 Task: Create a sub task Design and Implement Solution for the task  Create a new online platform for online personal styling services in the project BitSoft , assign it to team member softage.4@softage.net and update the status of the sub task to  Completed , set the priority of the sub task to High
Action: Mouse moved to (473, 311)
Screenshot: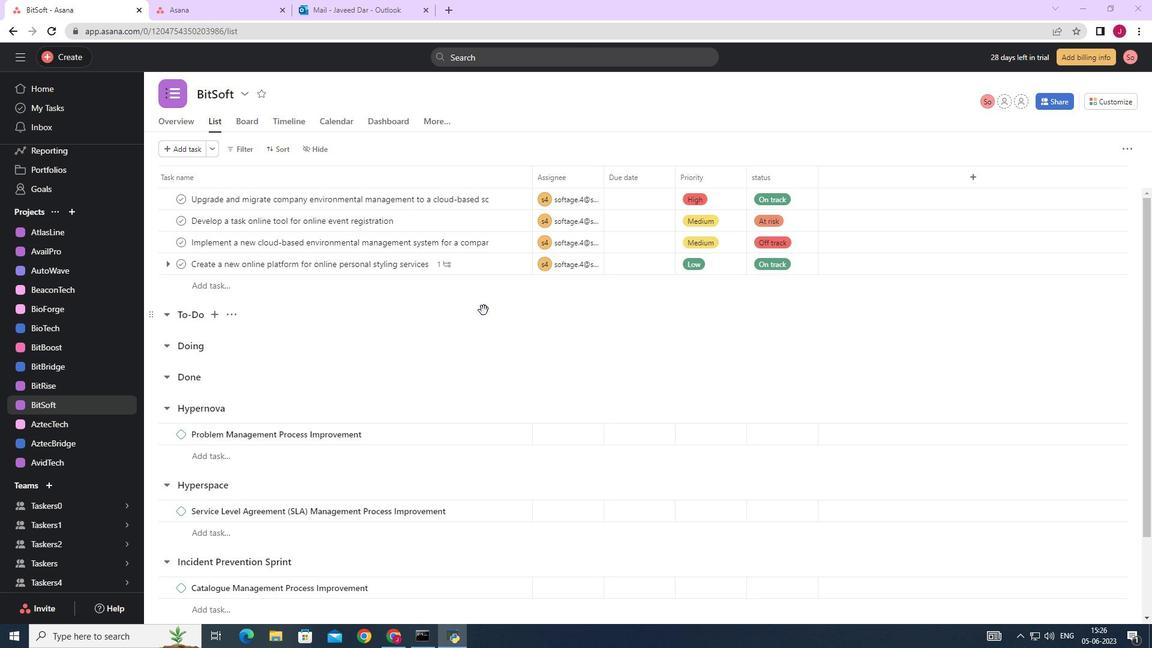 
Action: Mouse scrolled (473, 310) with delta (0, 0)
Screenshot: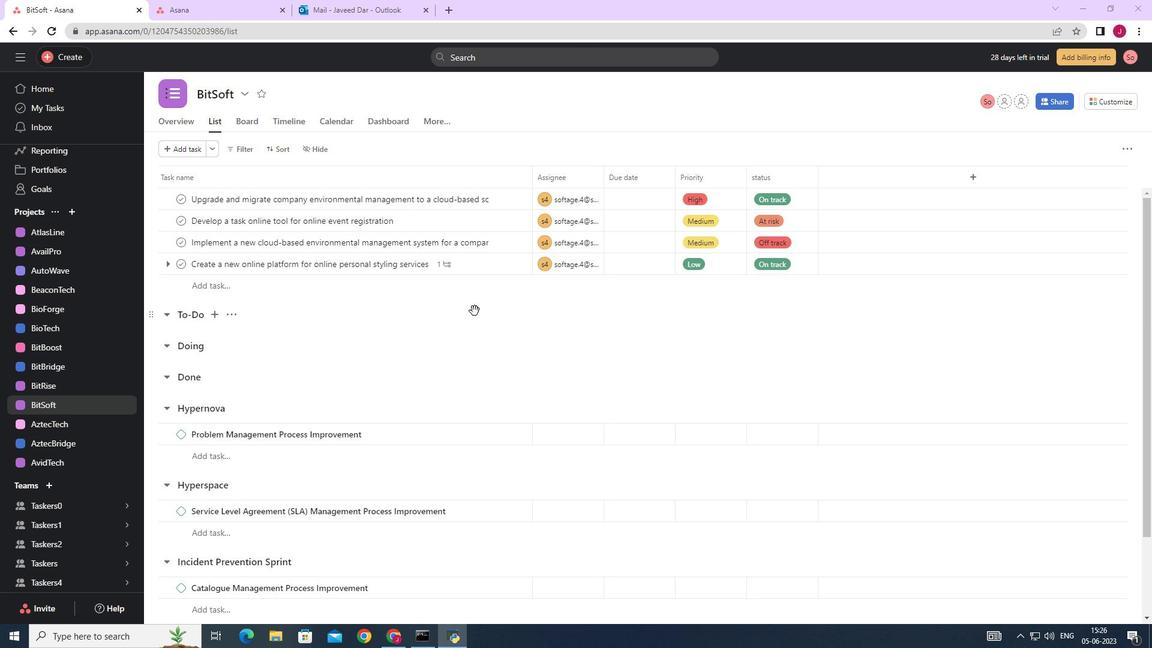 
Action: Mouse scrolled (473, 310) with delta (0, 0)
Screenshot: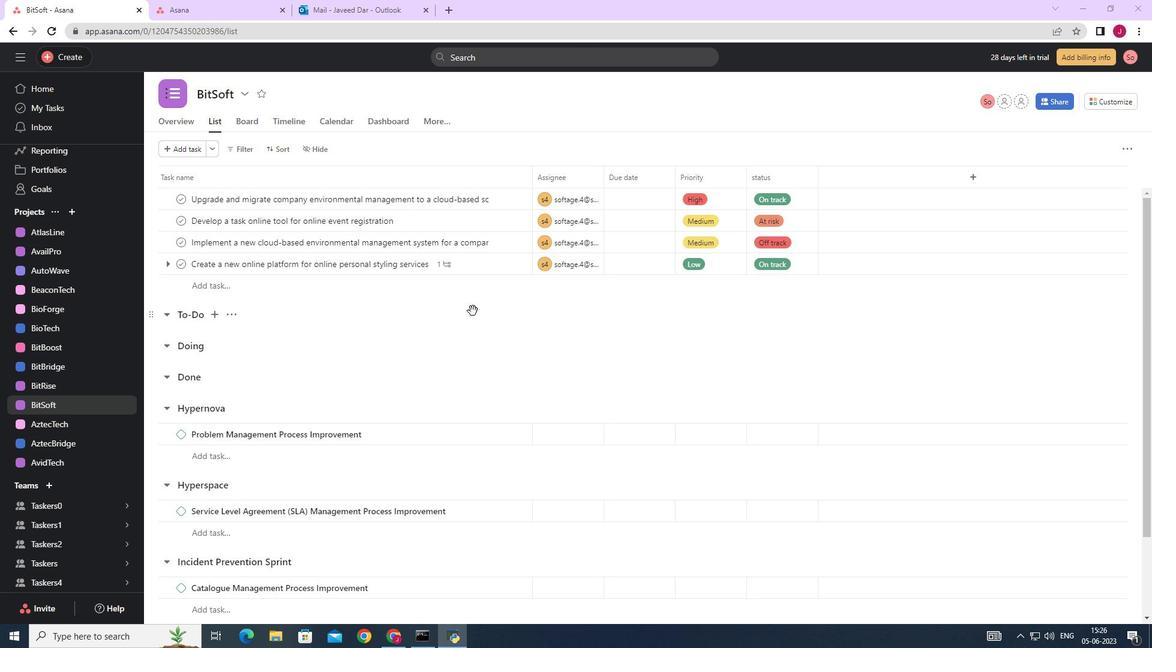 
Action: Mouse moved to (473, 312)
Screenshot: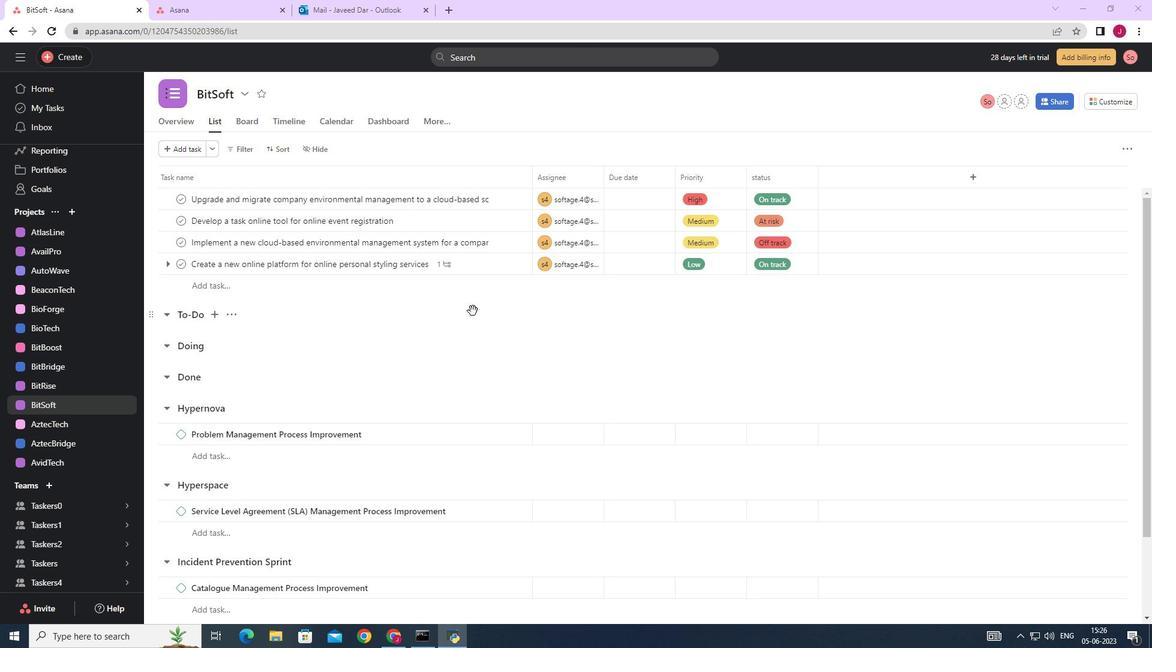 
Action: Mouse scrolled (473, 311) with delta (0, 0)
Screenshot: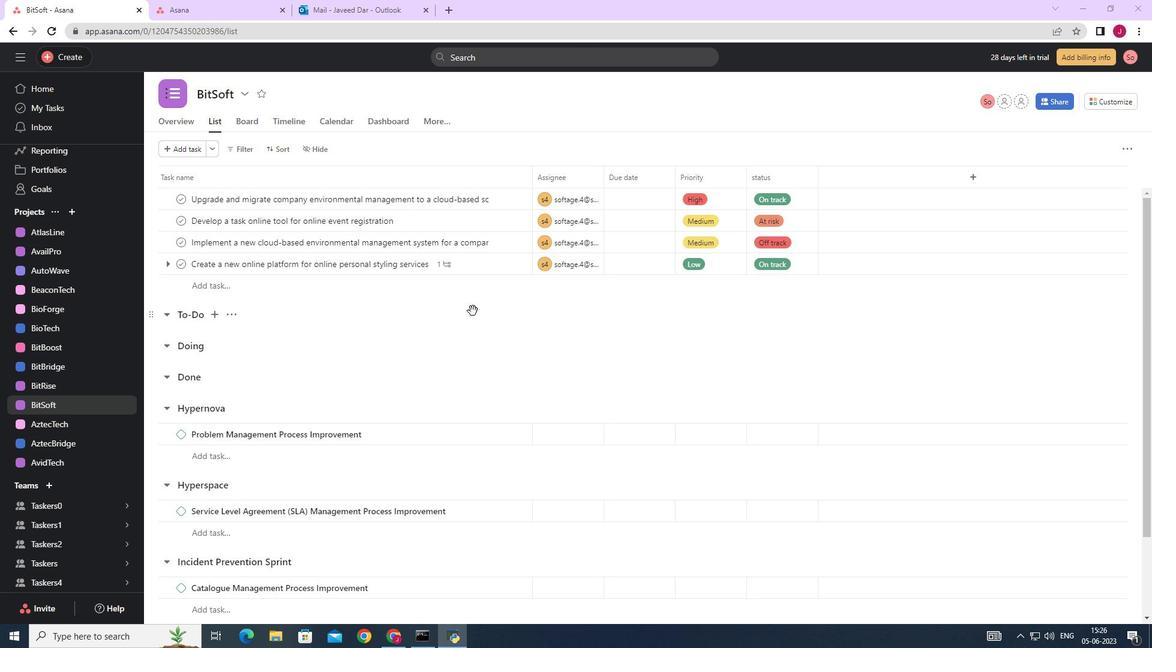 
Action: Mouse scrolled (473, 312) with delta (0, 0)
Screenshot: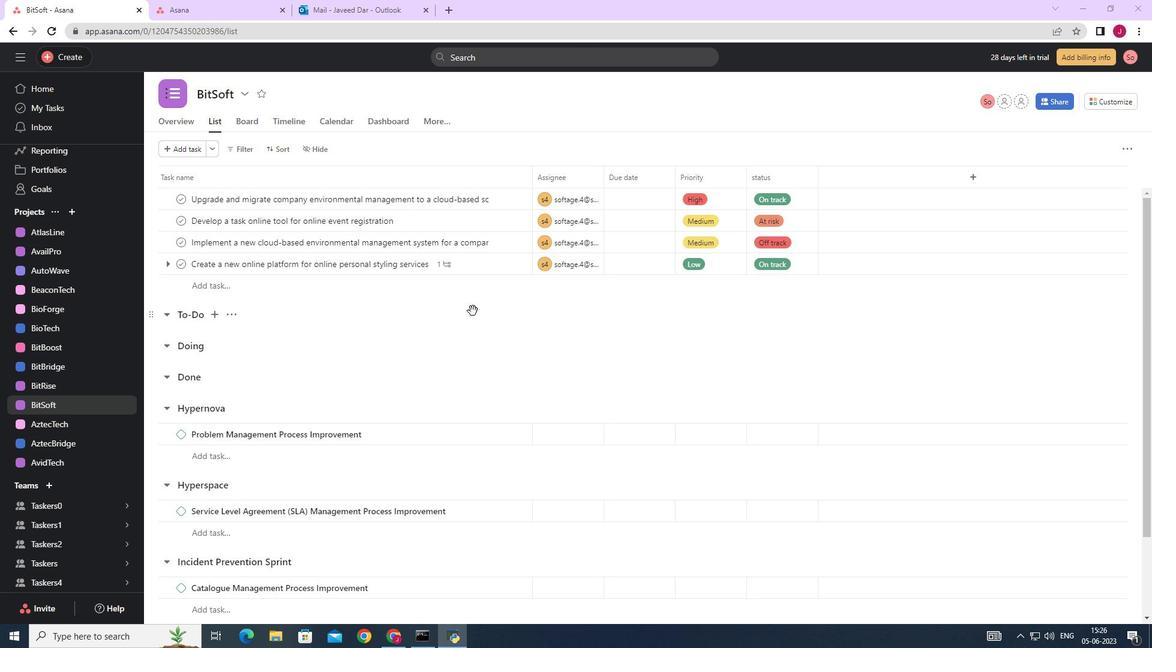 
Action: Mouse scrolled (473, 312) with delta (0, 0)
Screenshot: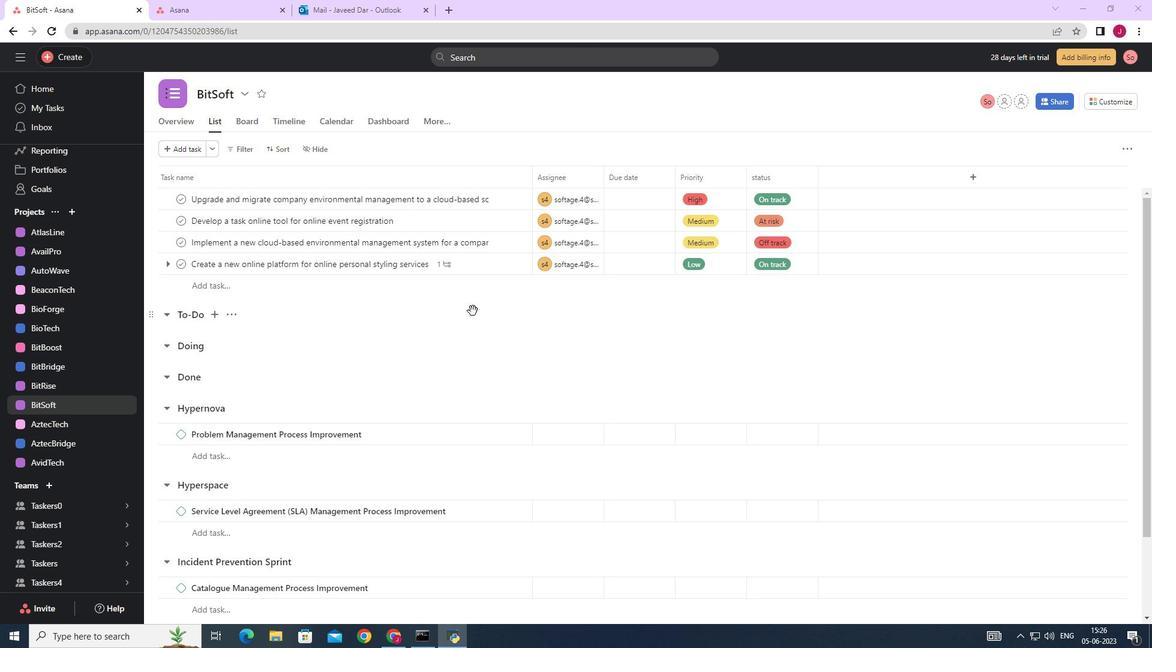 
Action: Mouse moved to (473, 312)
Screenshot: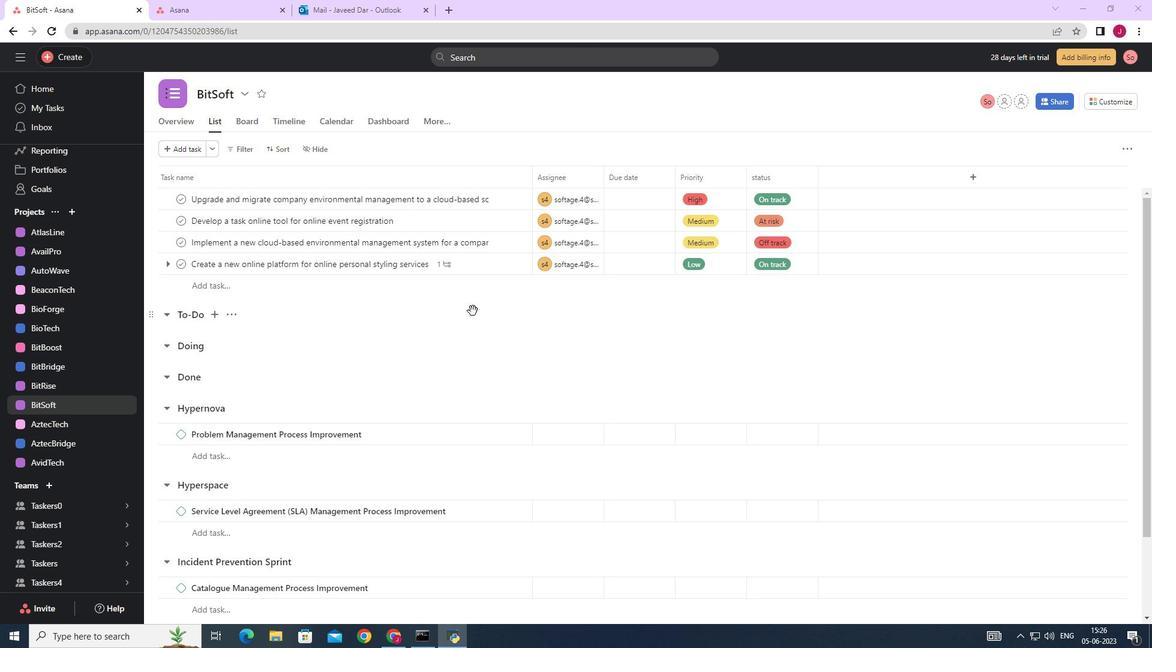 
Action: Mouse scrolled (473, 312) with delta (0, 0)
Screenshot: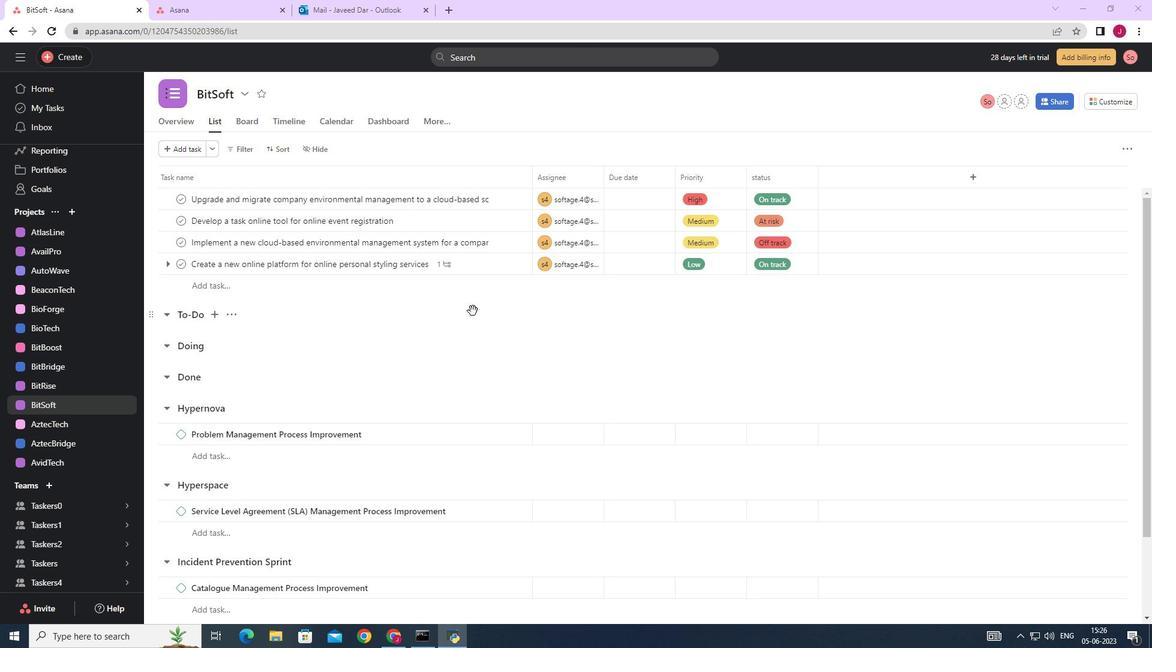 
Action: Mouse moved to (474, 313)
Screenshot: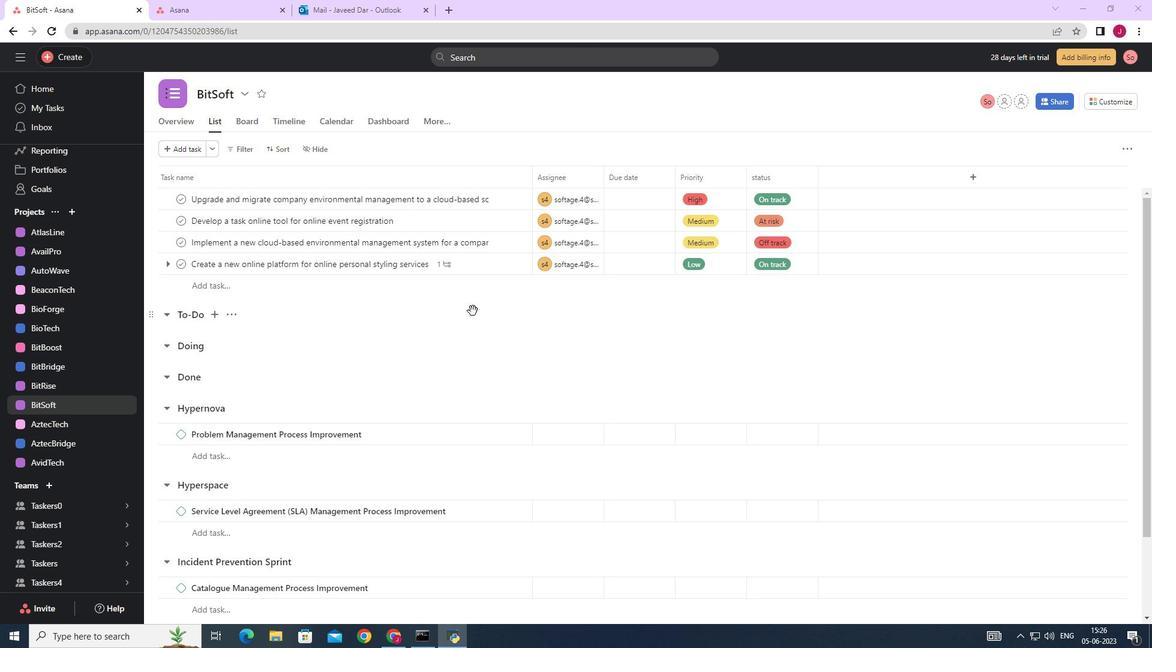 
Action: Mouse scrolled (474, 312) with delta (0, 0)
Screenshot: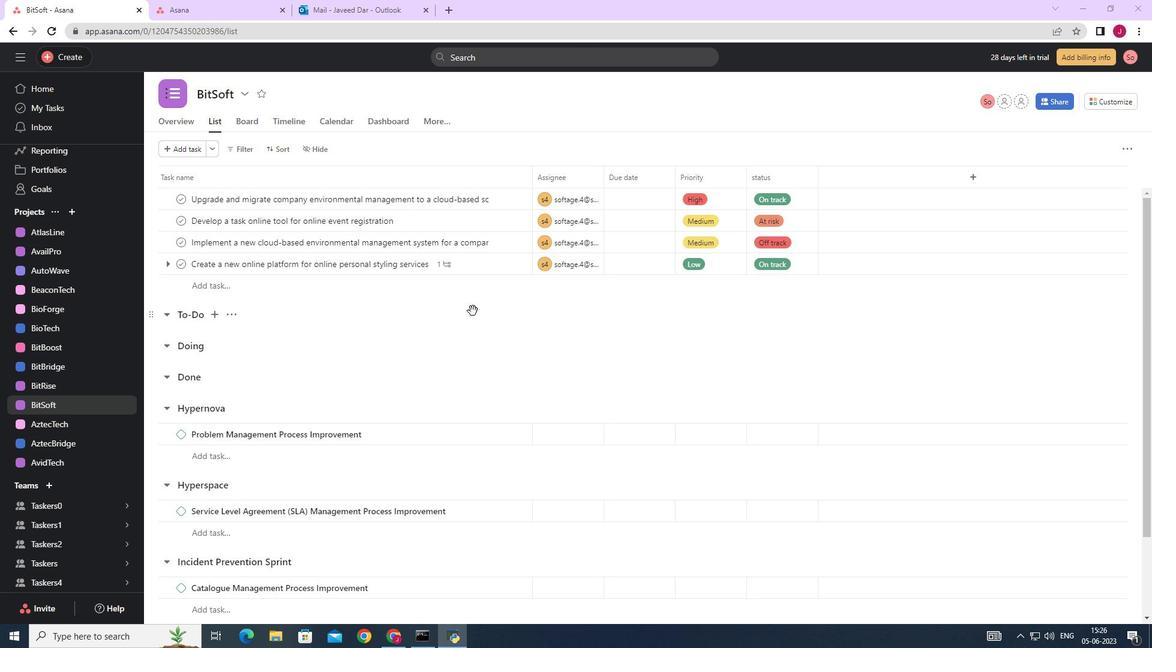 
Action: Mouse moved to (435, 353)
Screenshot: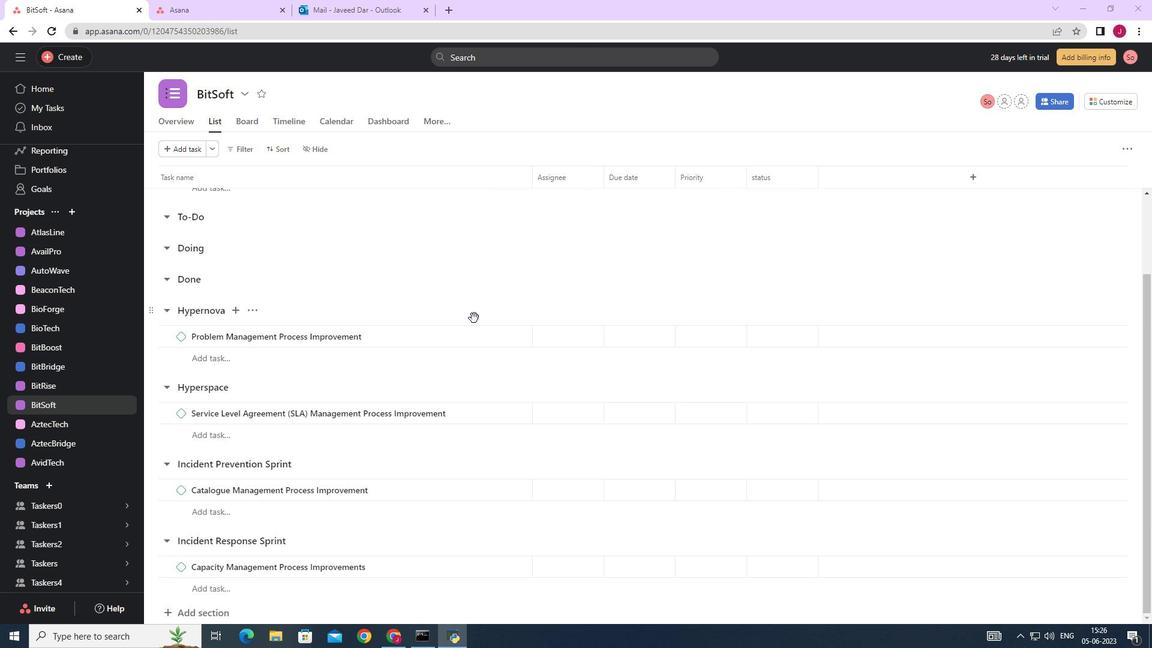 
Action: Mouse scrolled (435, 351) with delta (0, 0)
Screenshot: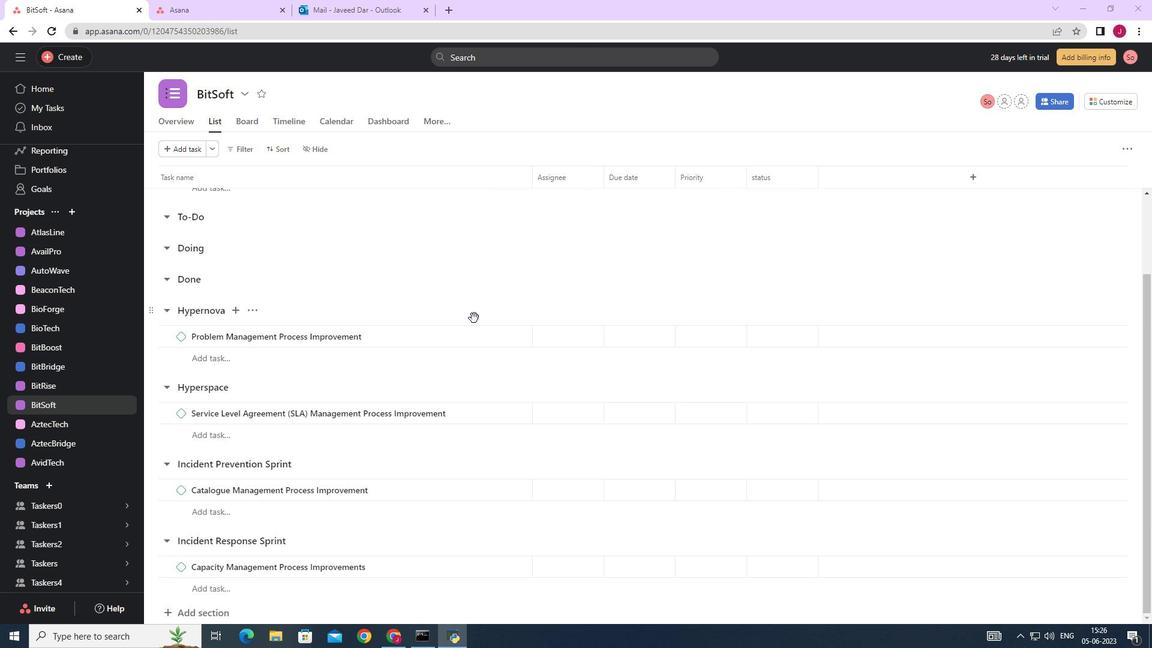 
Action: Mouse moved to (435, 353)
Screenshot: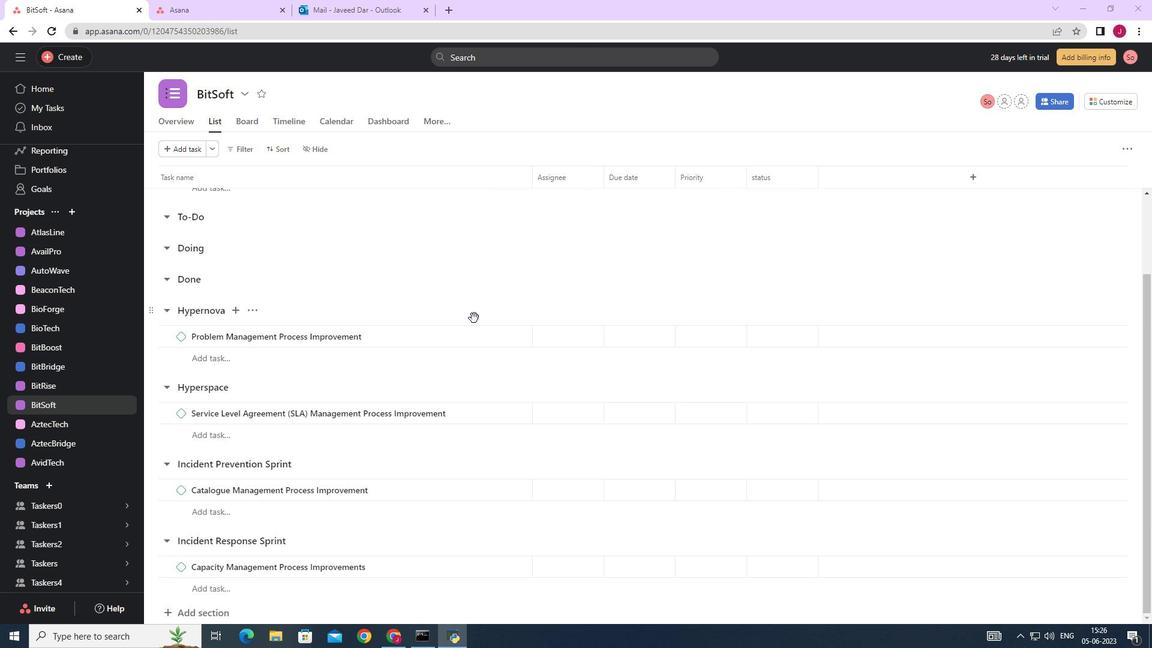 
Action: Mouse scrolled (435, 352) with delta (0, 0)
Screenshot: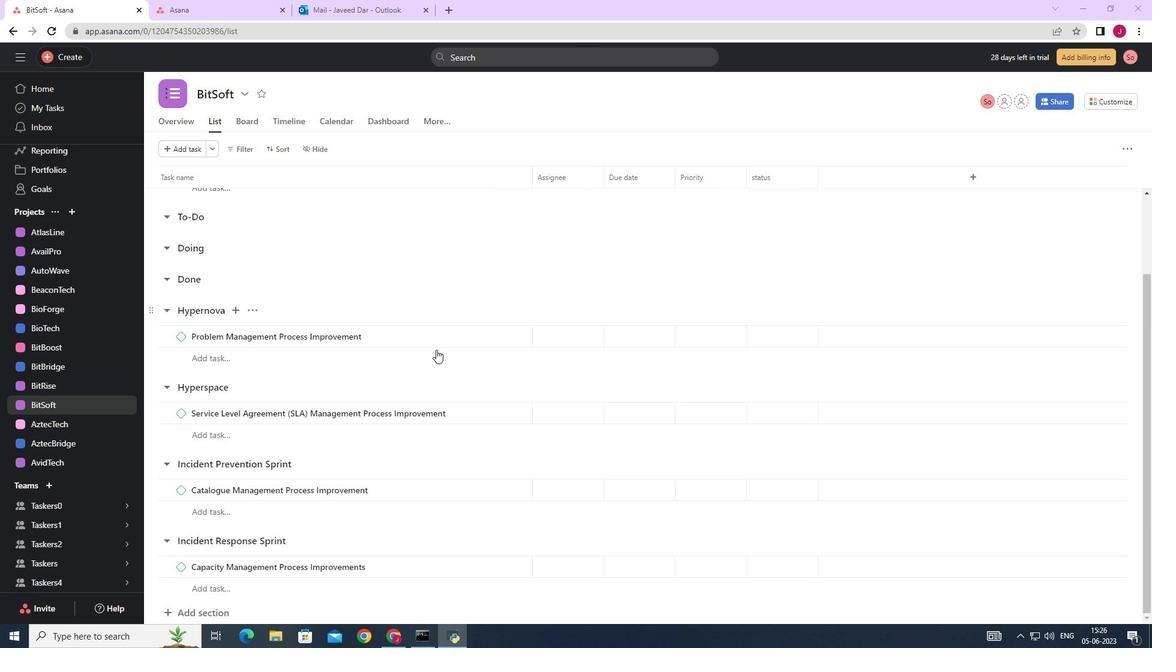 
Action: Mouse scrolled (435, 352) with delta (0, 0)
Screenshot: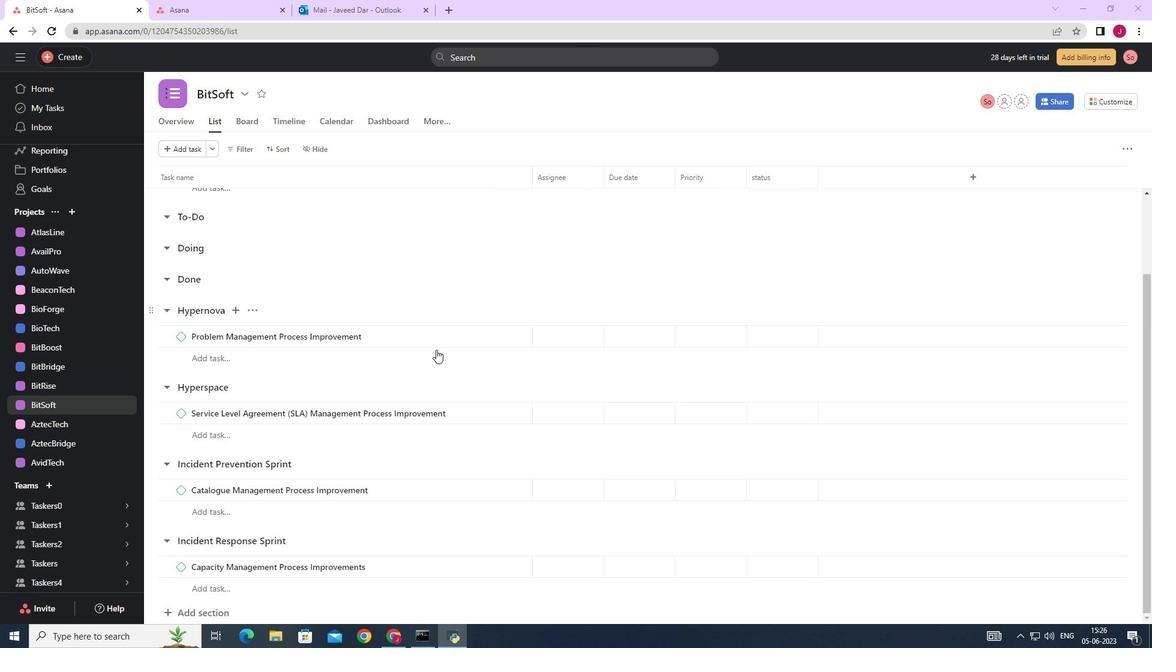 
Action: Mouse scrolled (435, 352) with delta (0, 0)
Screenshot: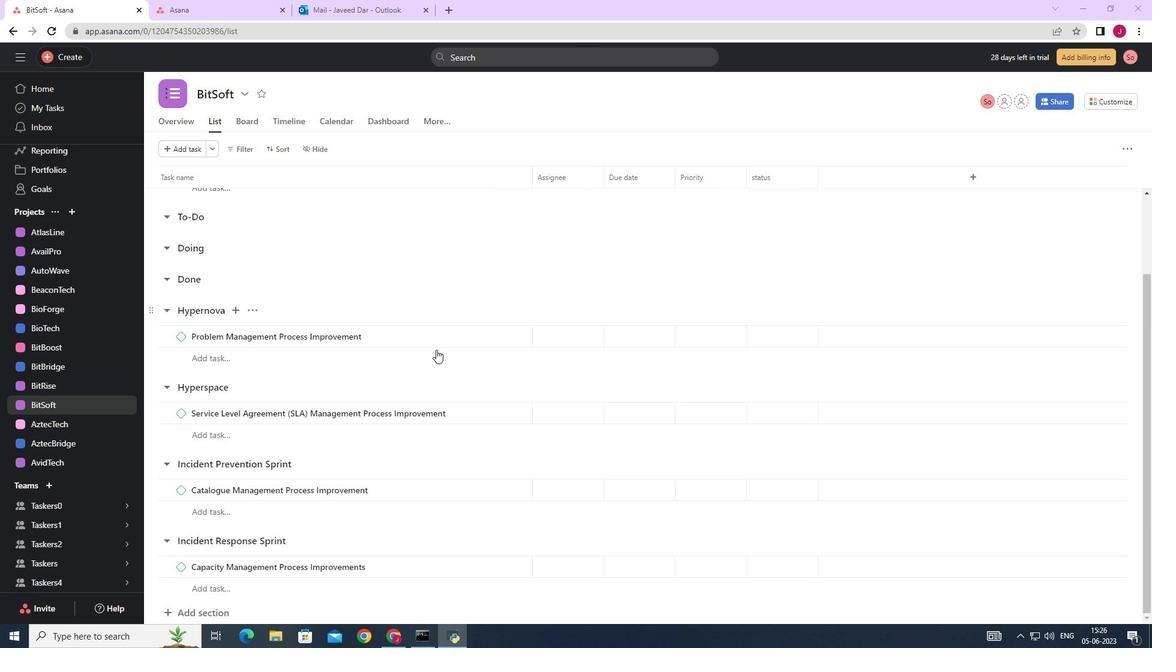 
Action: Mouse scrolled (435, 352) with delta (0, 0)
Screenshot: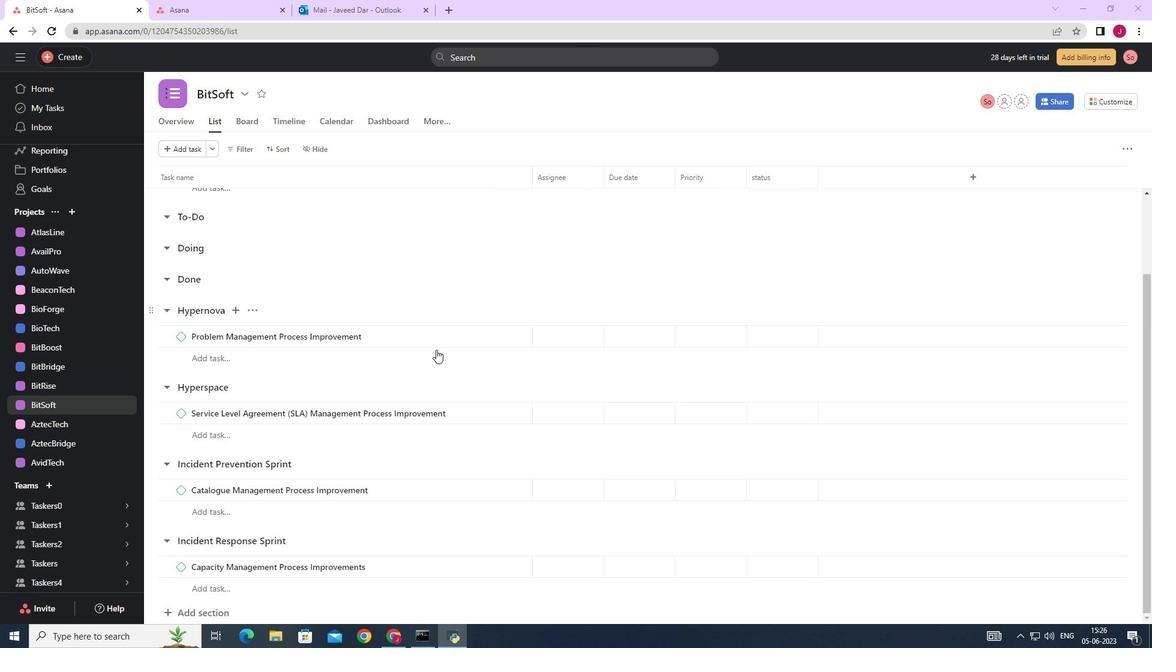 
Action: Mouse moved to (374, 384)
Screenshot: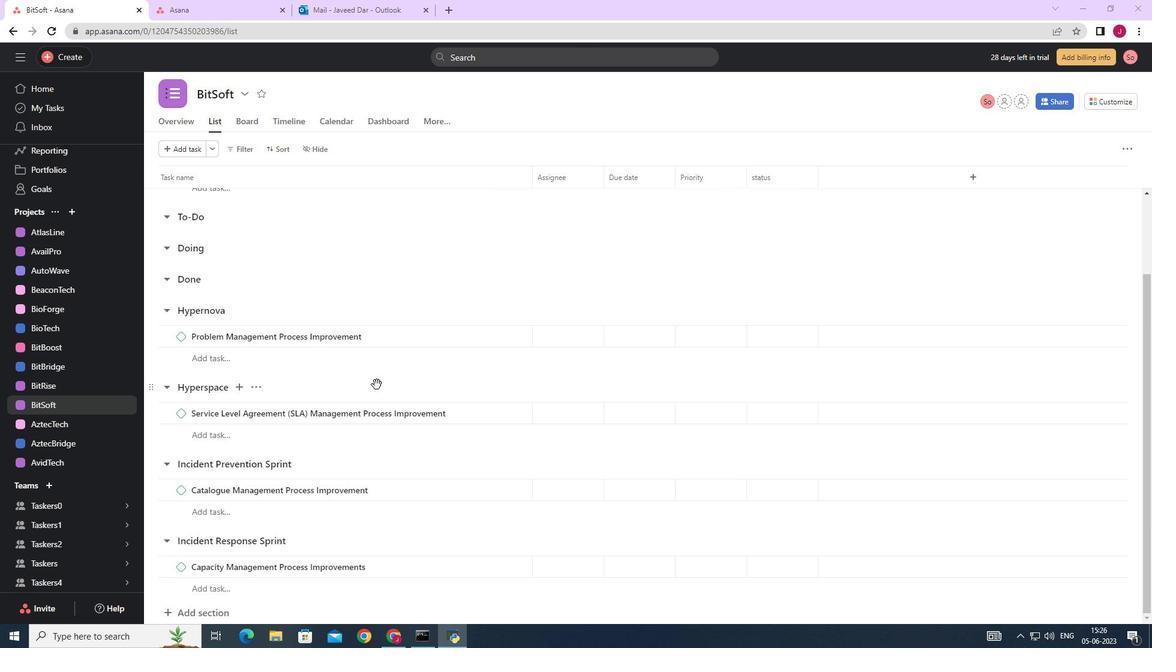 
Action: Mouse scrolled (374, 385) with delta (0, 0)
Screenshot: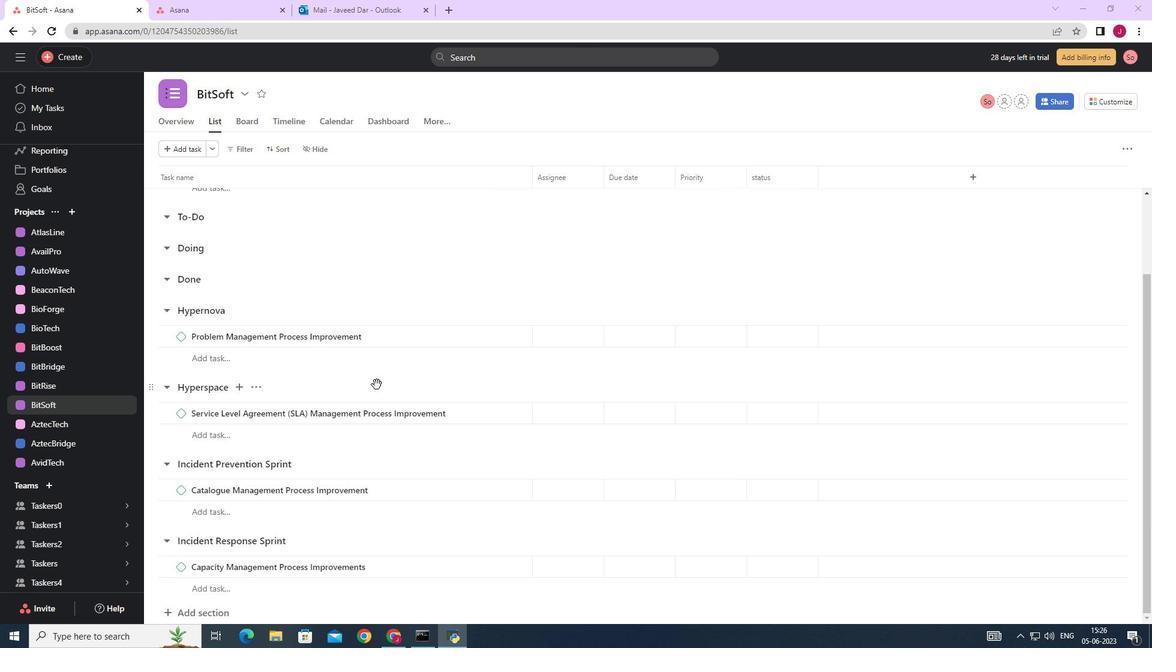 
Action: Mouse moved to (373, 384)
Screenshot: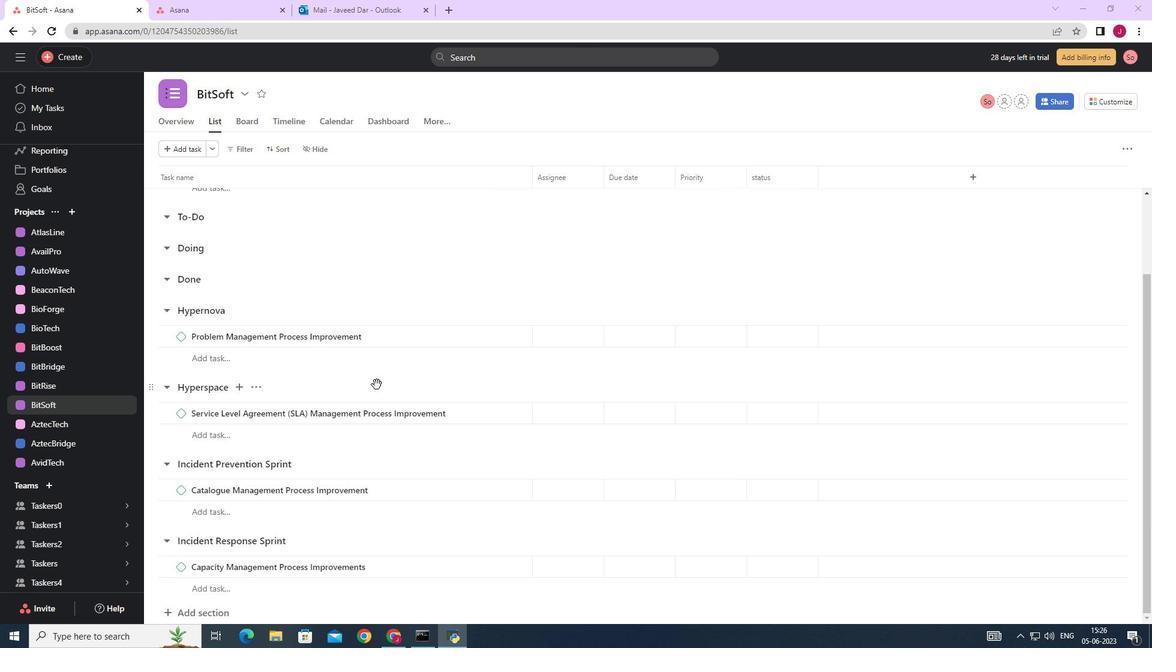 
Action: Mouse scrolled (373, 385) with delta (0, 0)
Screenshot: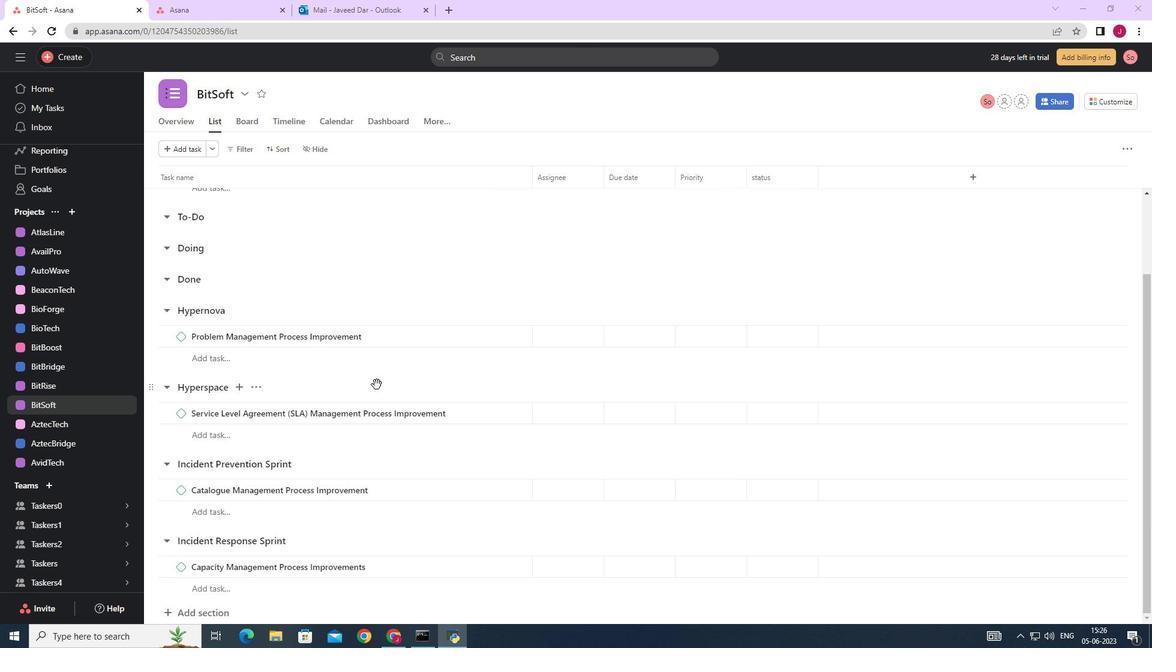 
Action: Mouse moved to (371, 385)
Screenshot: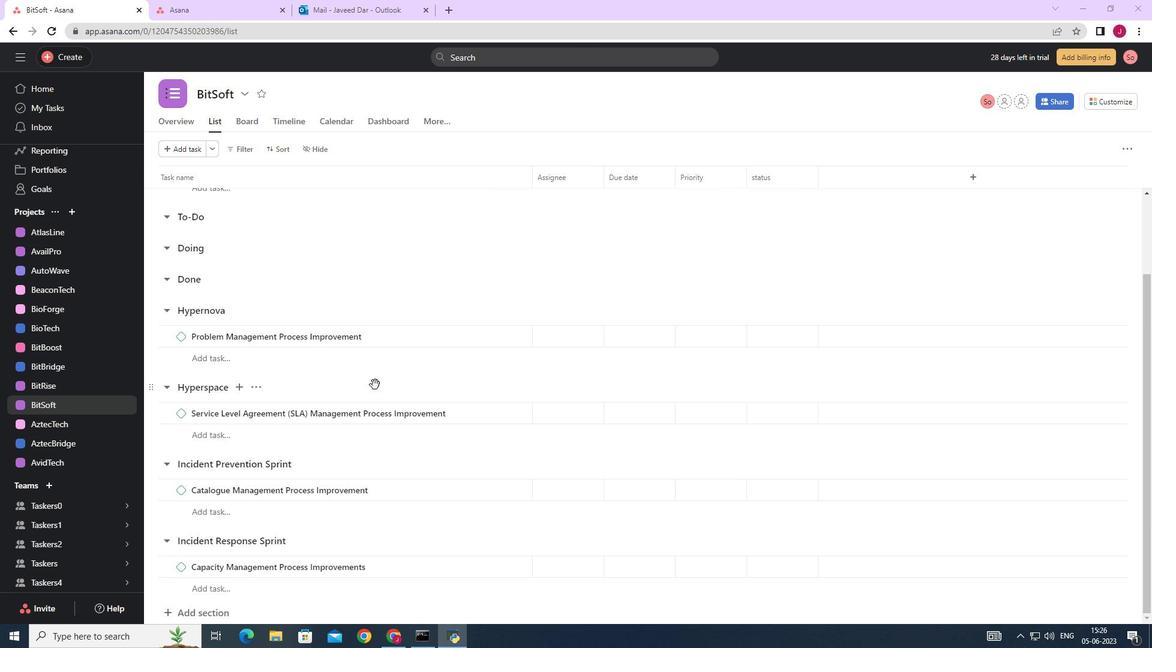 
Action: Mouse scrolled (372, 386) with delta (0, 0)
Screenshot: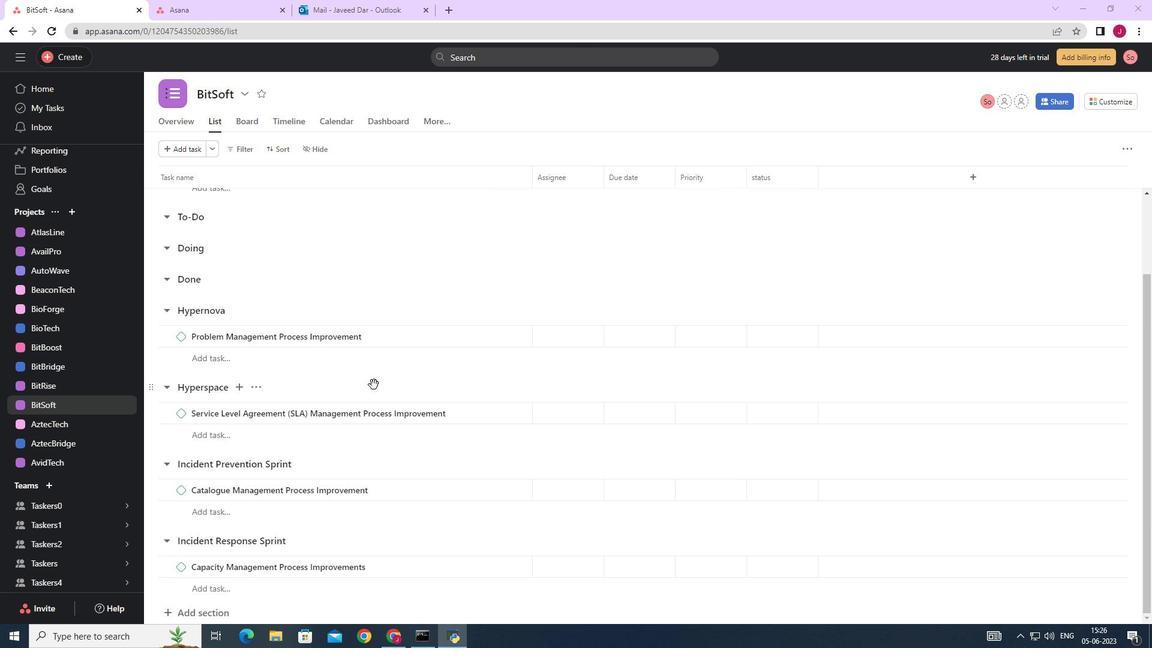 
Action: Mouse moved to (480, 265)
Screenshot: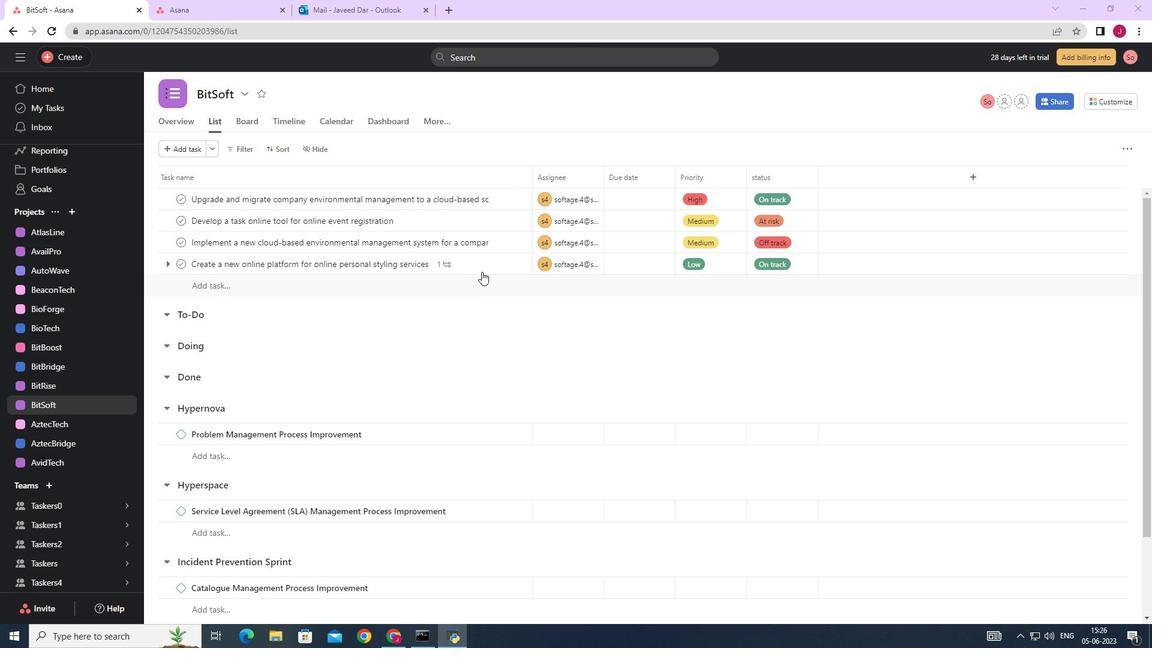 
Action: Mouse pressed left at (480, 265)
Screenshot: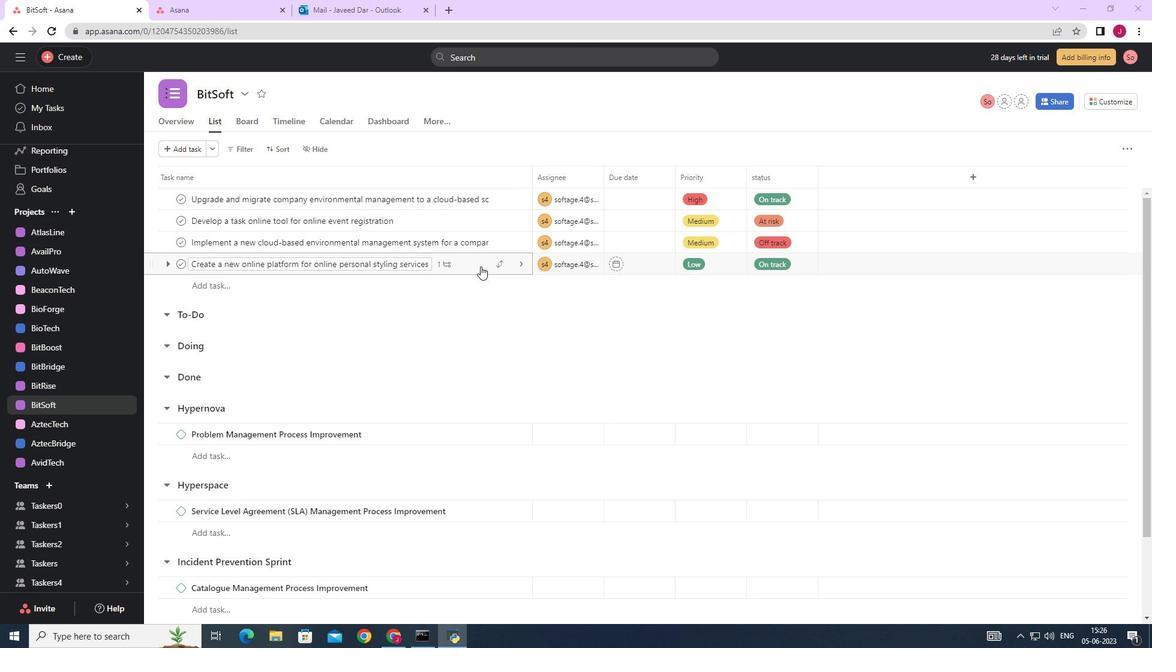 
Action: Mouse moved to (935, 375)
Screenshot: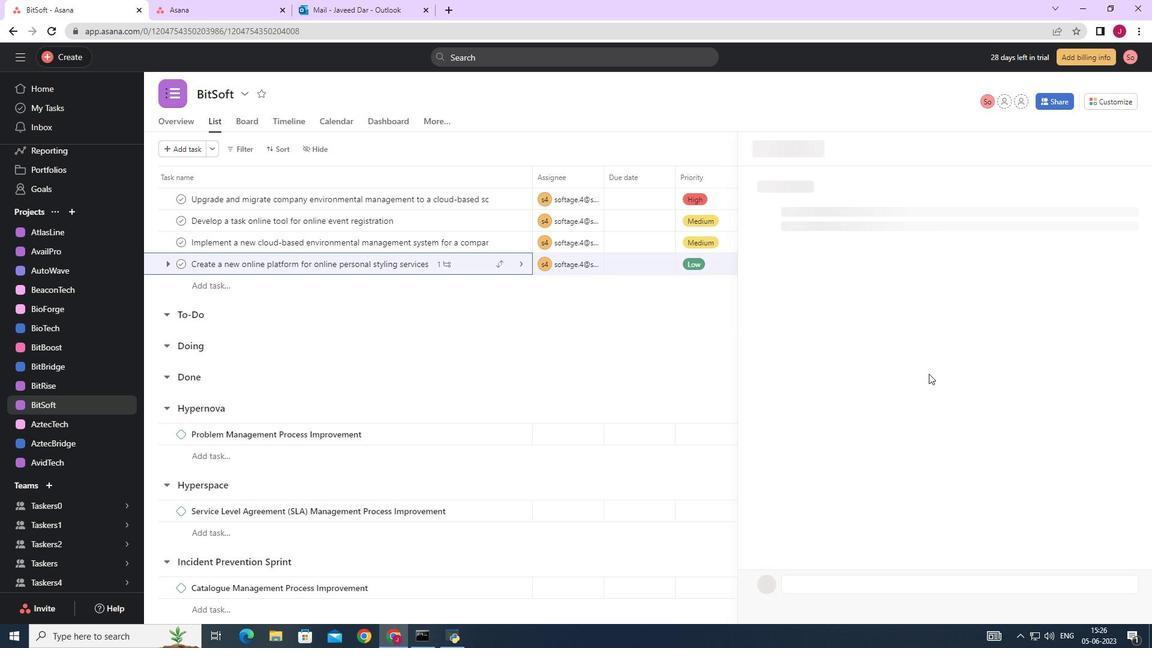 
Action: Mouse scrolled (935, 375) with delta (0, 0)
Screenshot: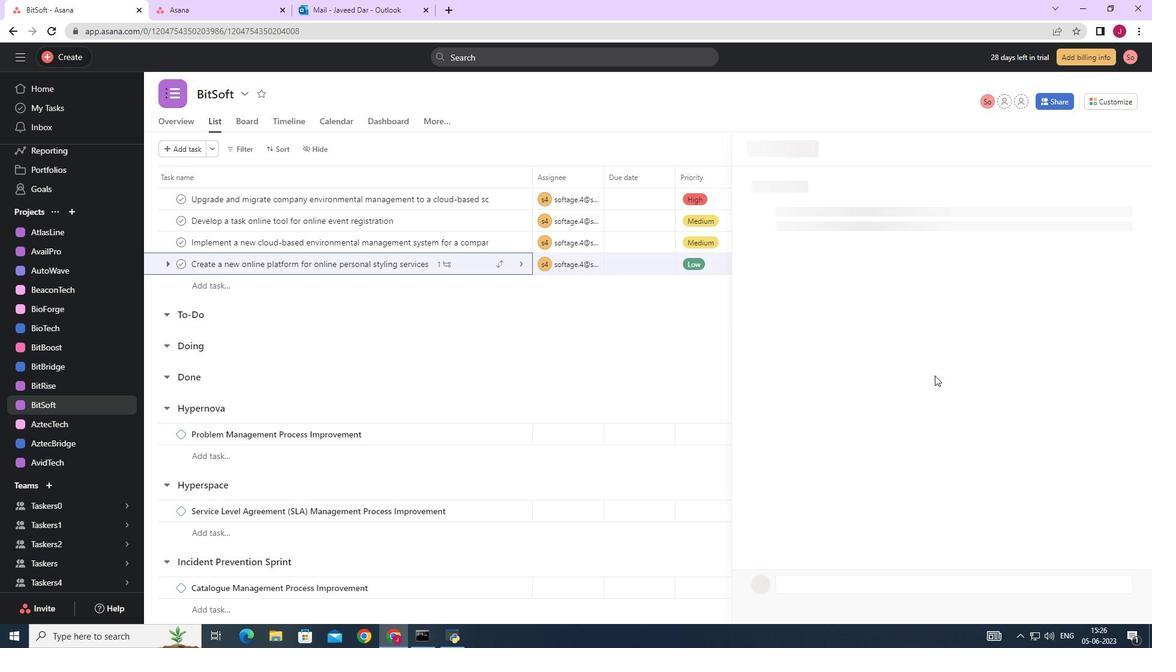 
Action: Mouse scrolled (935, 375) with delta (0, 0)
Screenshot: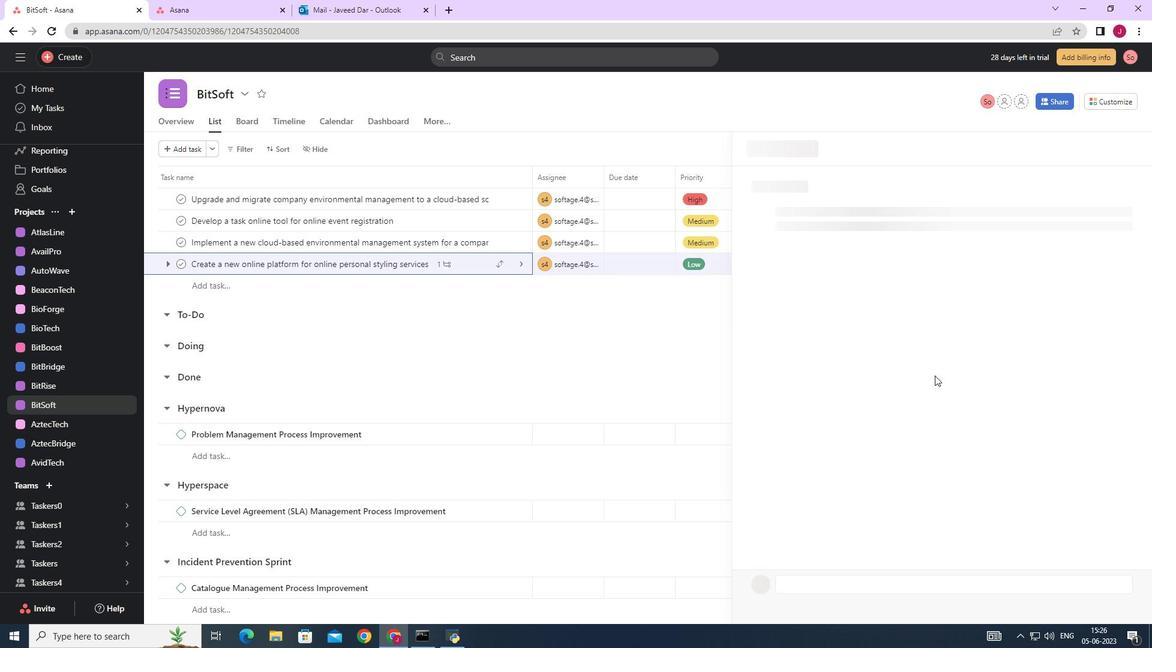 
Action: Mouse scrolled (935, 375) with delta (0, 0)
Screenshot: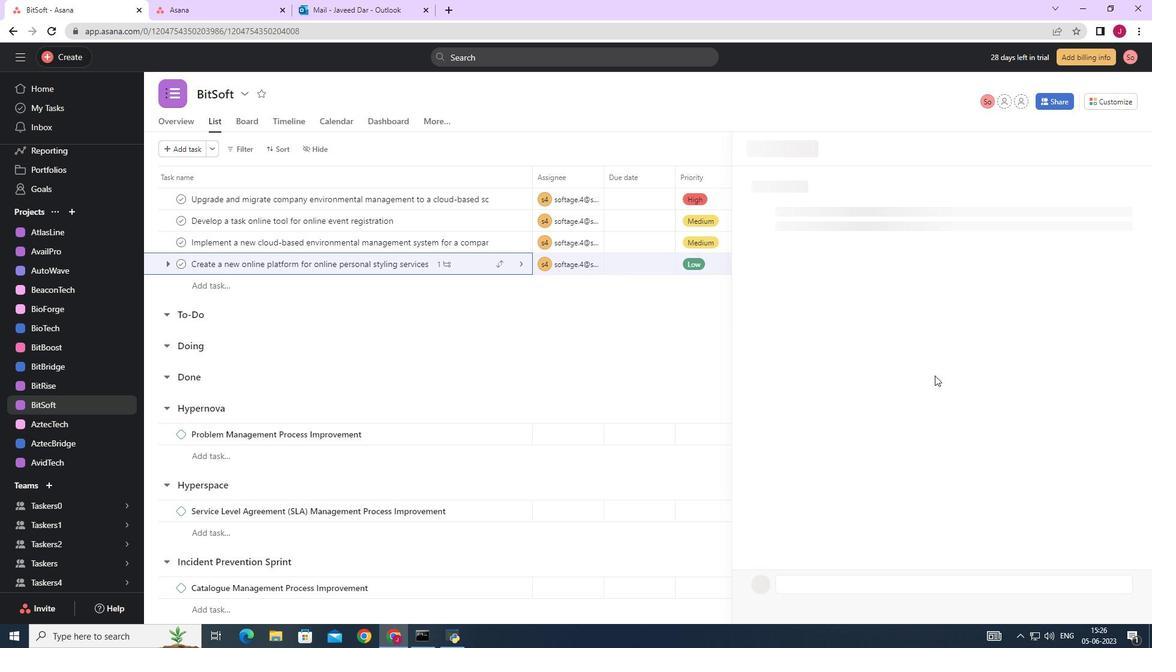 
Action: Mouse scrolled (935, 375) with delta (0, 0)
Screenshot: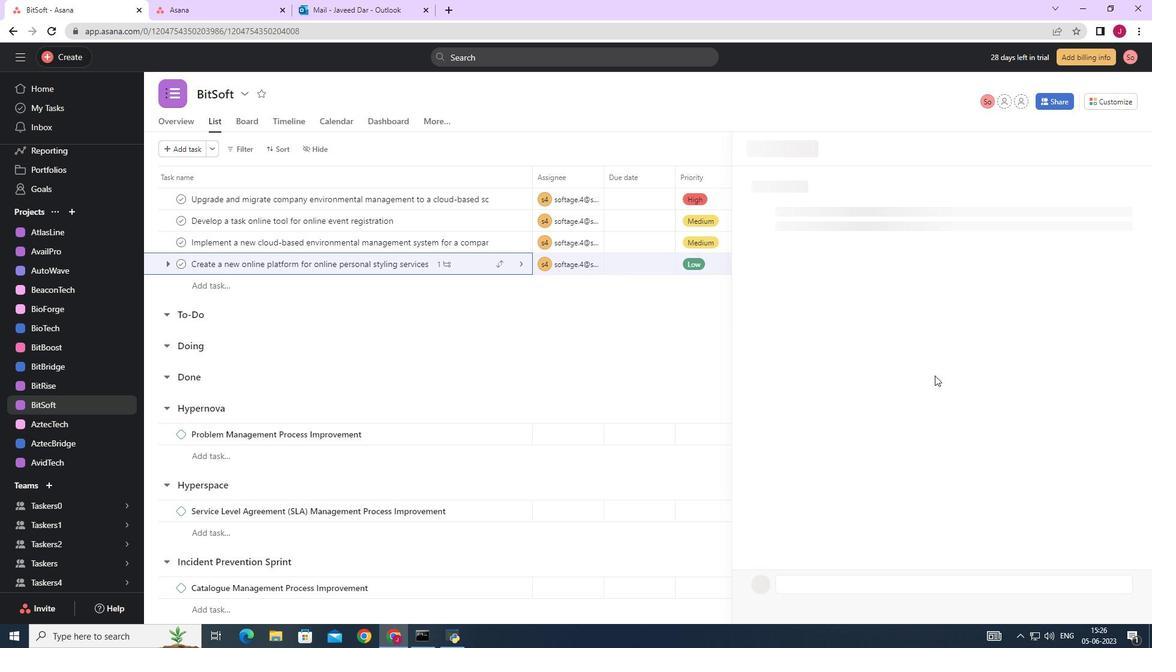 
Action: Mouse scrolled (935, 375) with delta (0, 0)
Screenshot: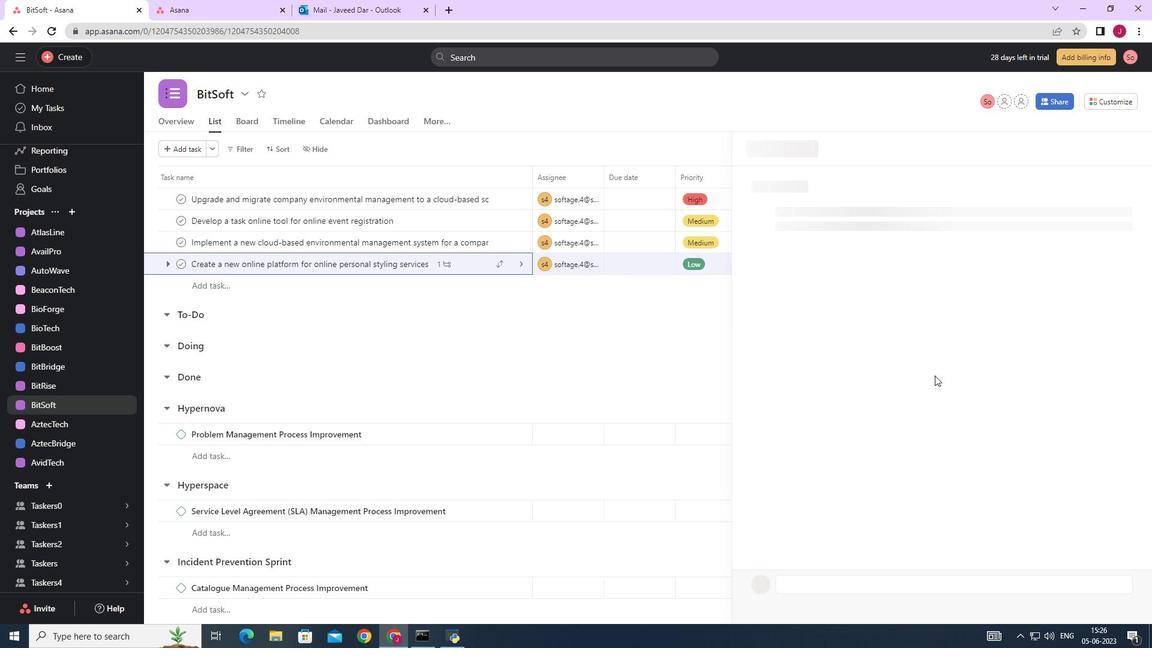 
Action: Mouse moved to (807, 422)
Screenshot: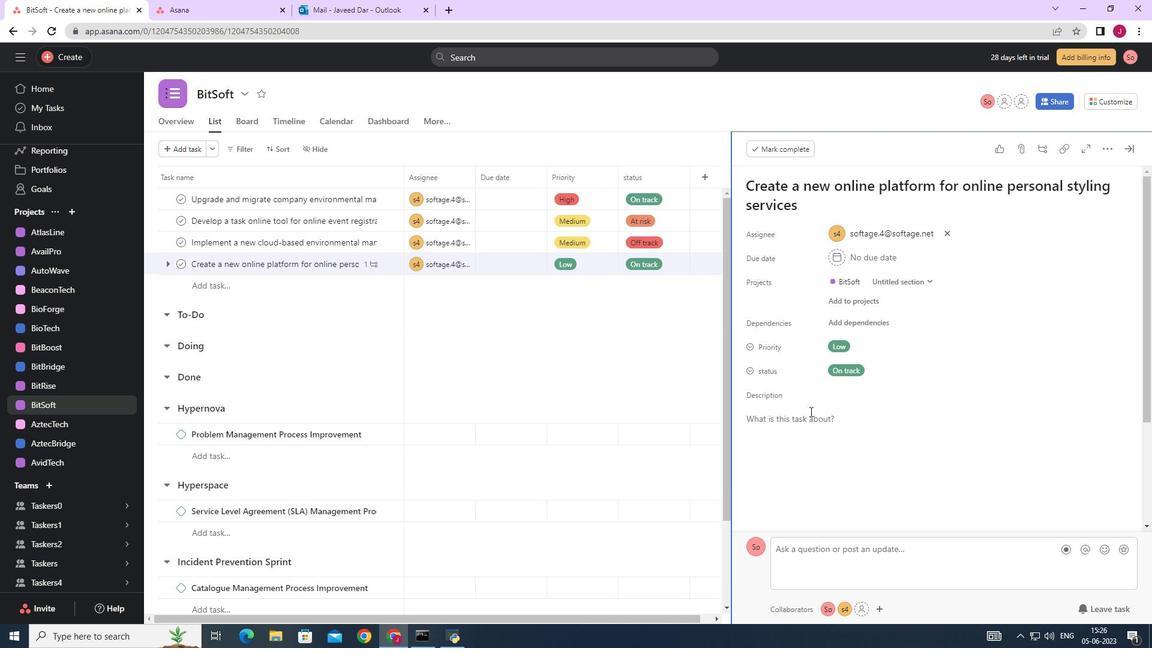 
Action: Mouse scrolled (807, 422) with delta (0, 0)
Screenshot: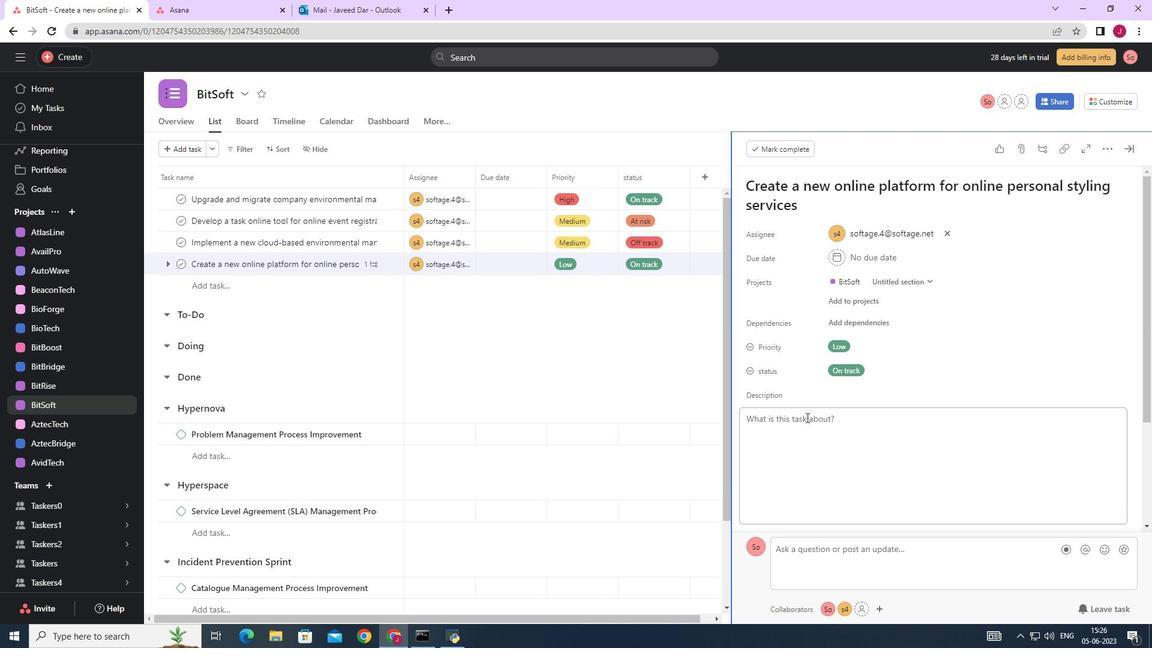 
Action: Mouse moved to (810, 423)
Screenshot: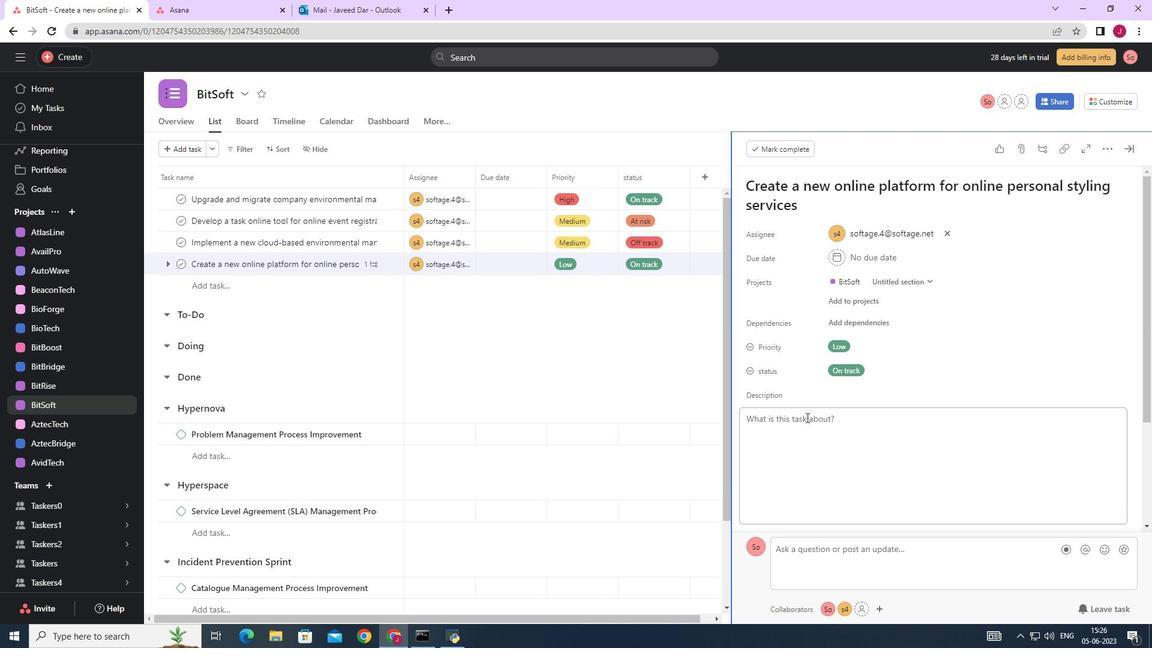 
Action: Mouse scrolled (808, 422) with delta (0, 0)
Screenshot: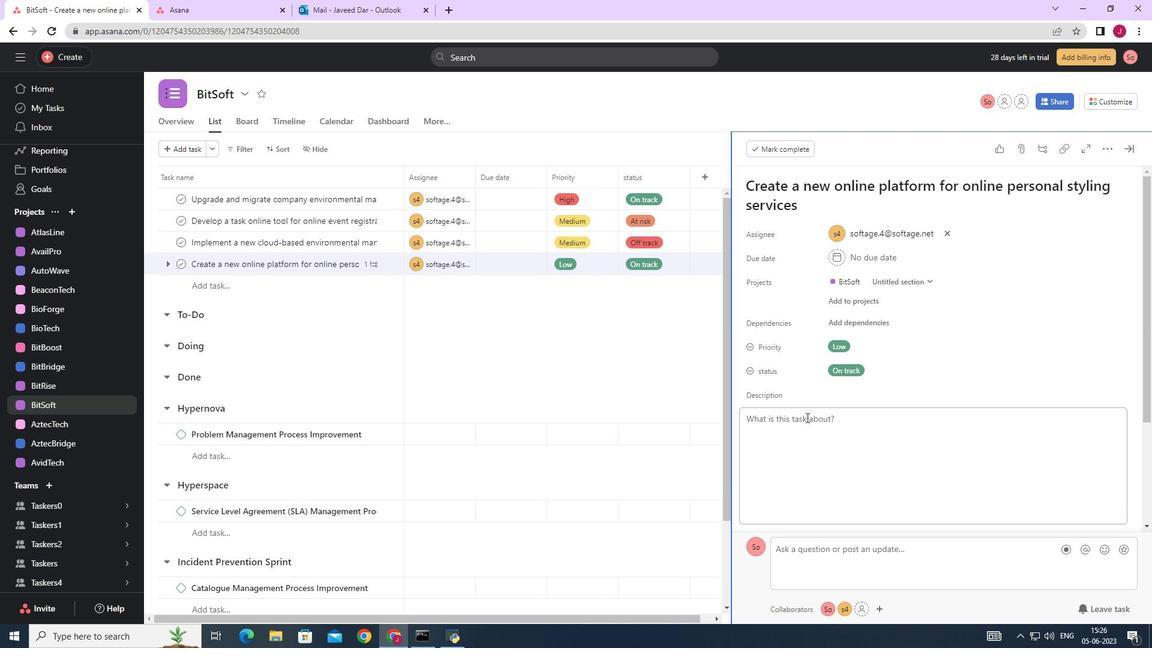 
Action: Mouse scrolled (810, 422) with delta (0, 0)
Screenshot: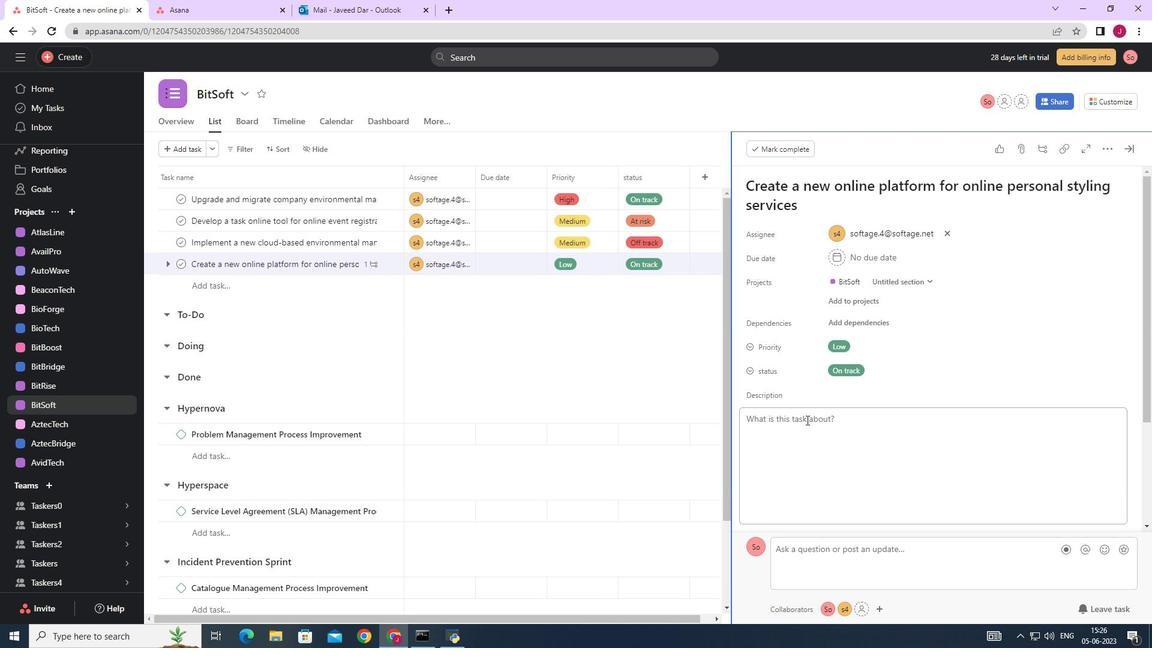 
Action: Mouse scrolled (810, 422) with delta (0, 0)
Screenshot: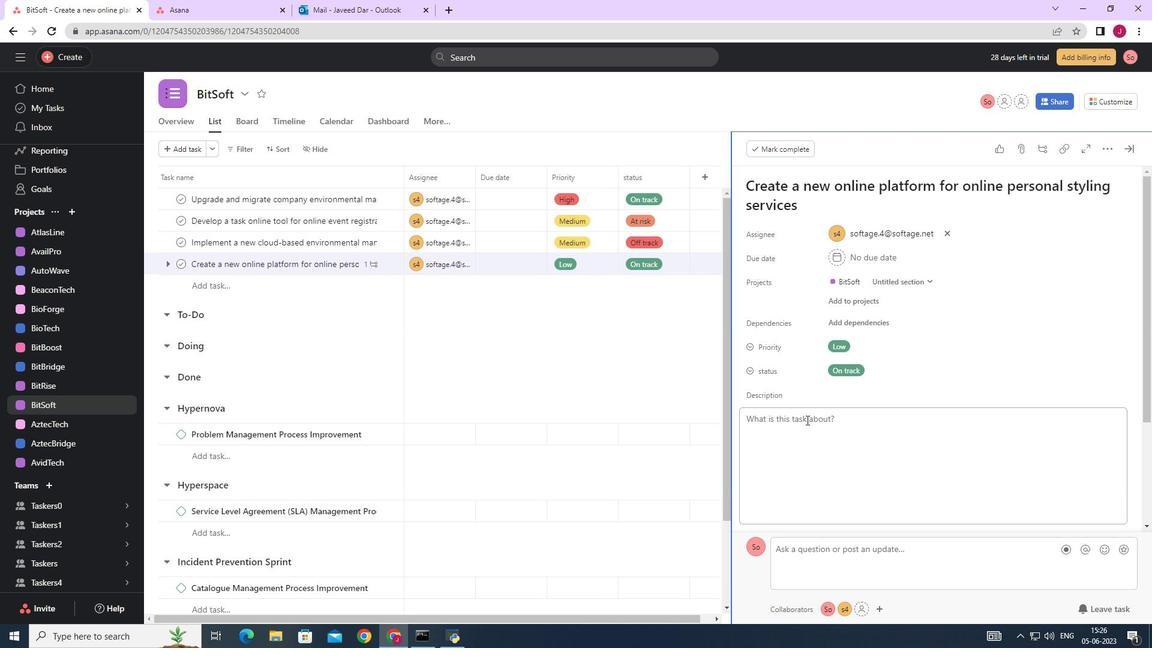 
Action: Mouse scrolled (810, 422) with delta (0, 0)
Screenshot: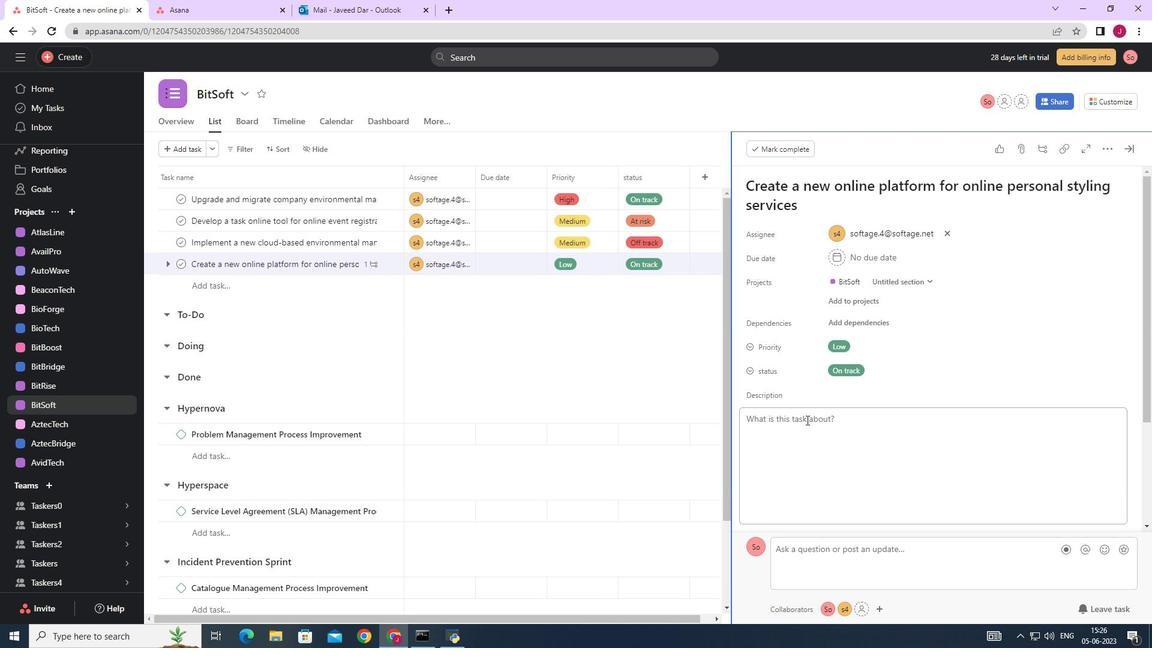 
Action: Mouse scrolled (810, 422) with delta (0, 0)
Screenshot: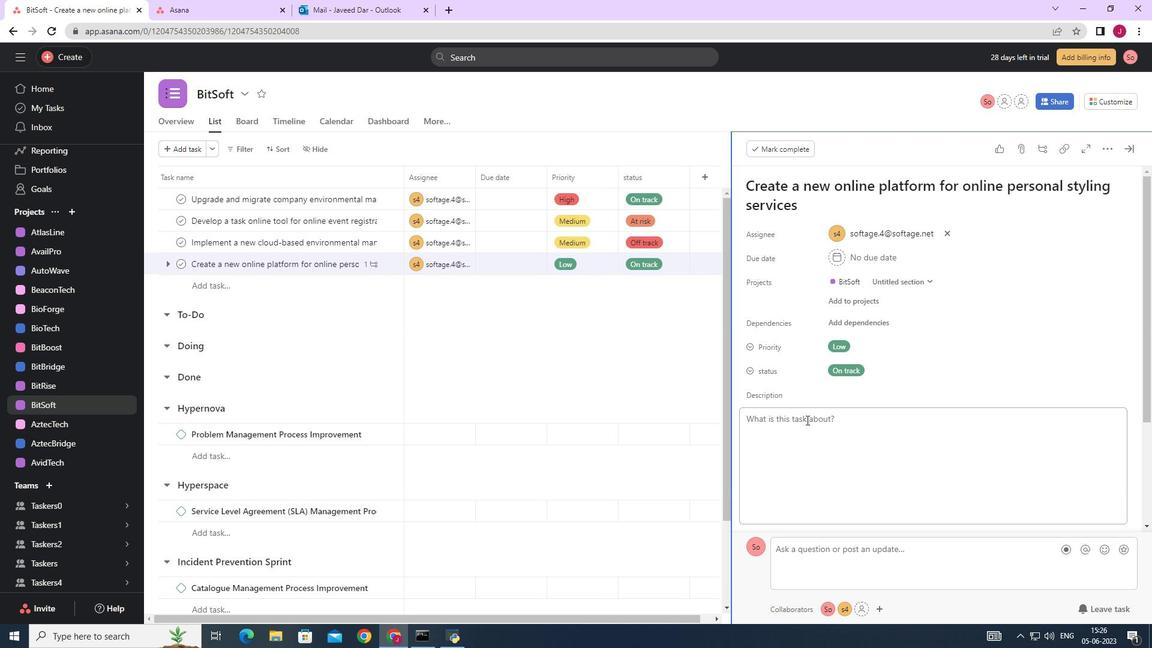 
Action: Mouse moved to (822, 449)
Screenshot: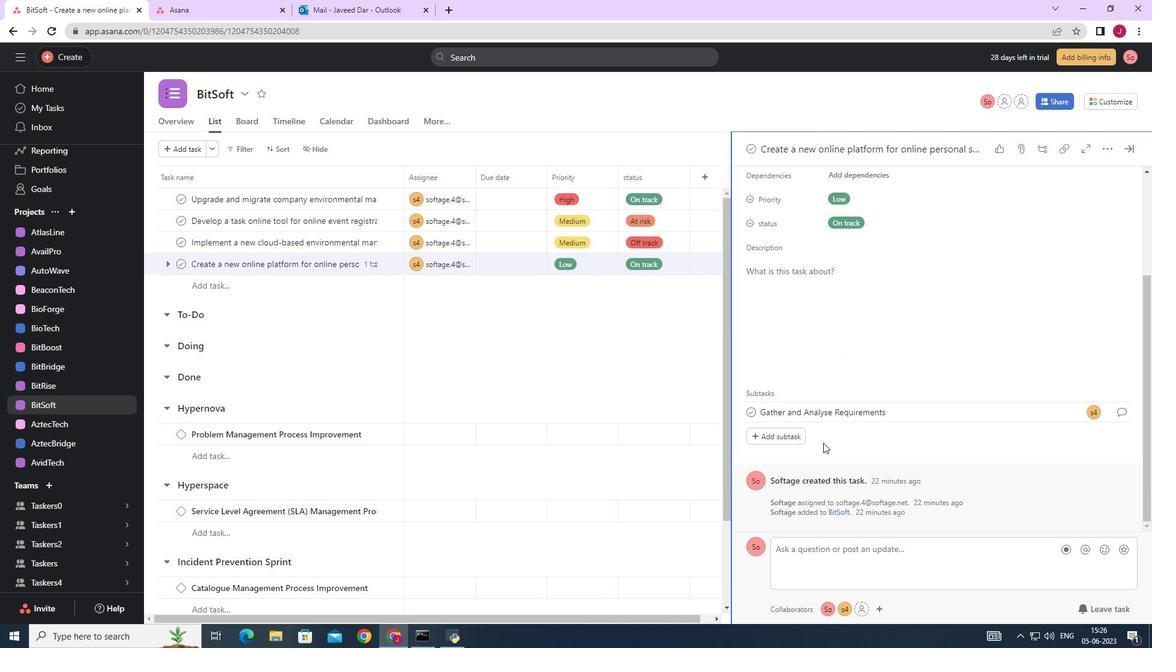 
Action: Mouse scrolled (823, 447) with delta (0, 0)
Screenshot: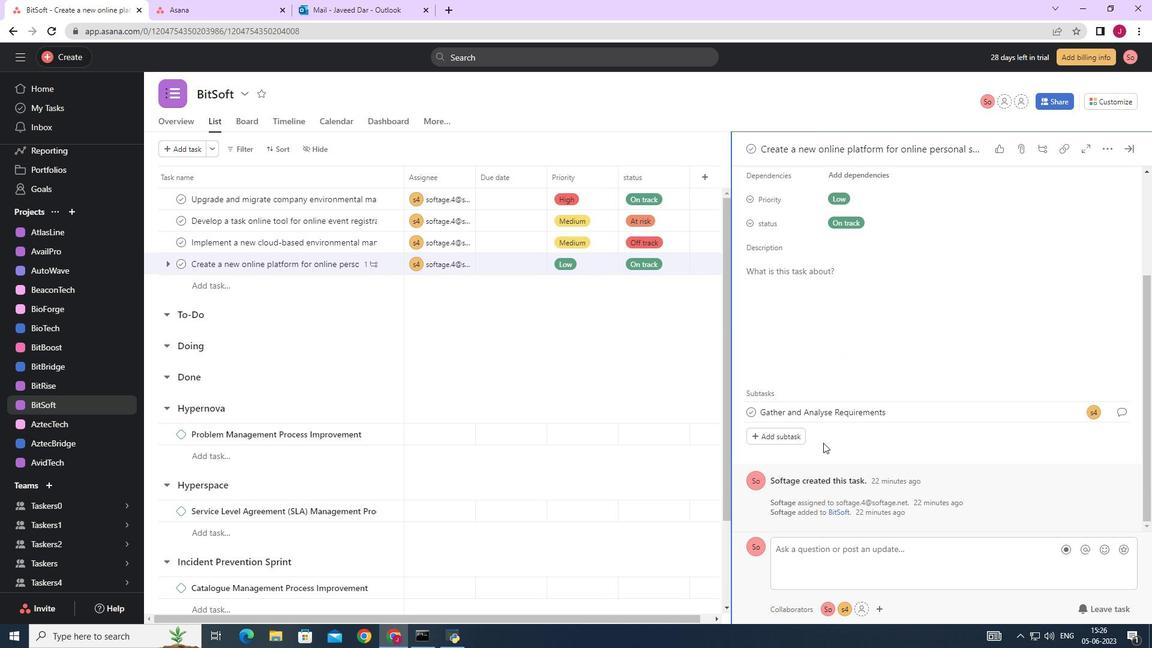 
Action: Mouse moved to (820, 450)
Screenshot: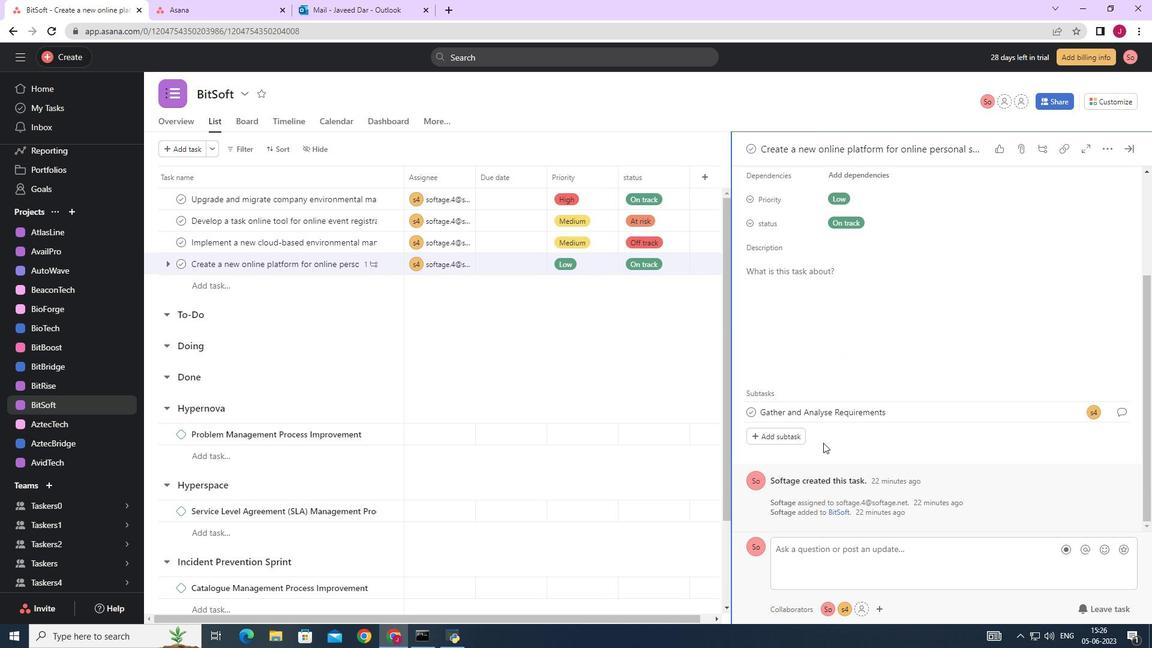 
Action: Mouse scrolled (821, 449) with delta (0, 0)
Screenshot: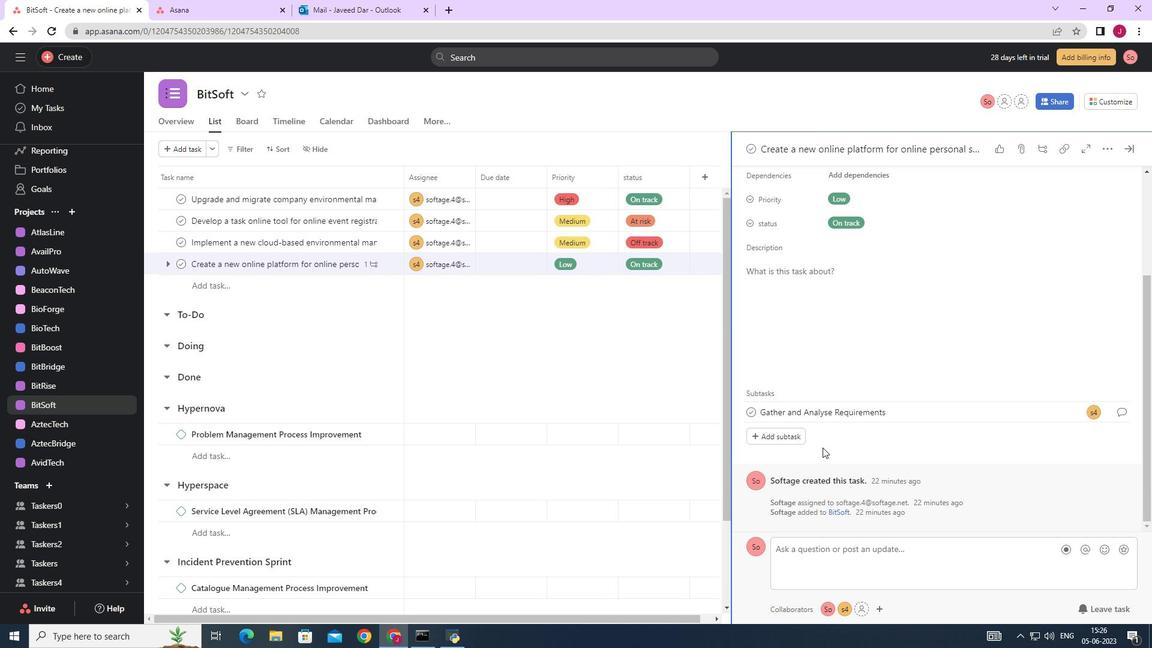 
Action: Mouse moved to (786, 440)
Screenshot: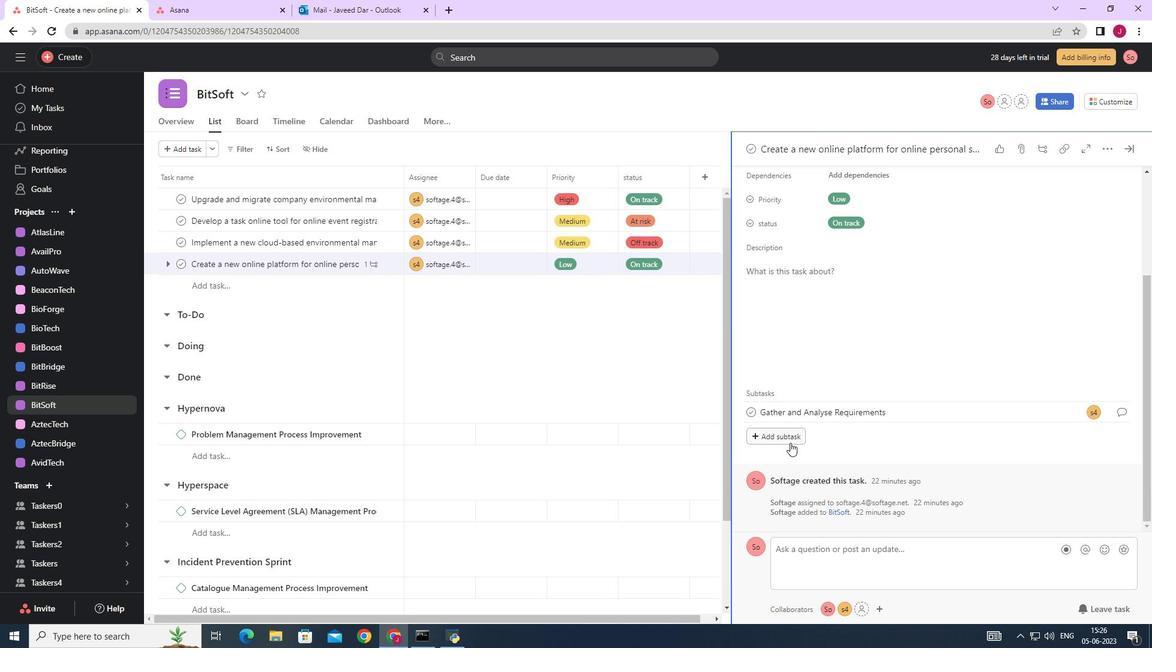 
Action: Mouse pressed left at (786, 440)
Screenshot: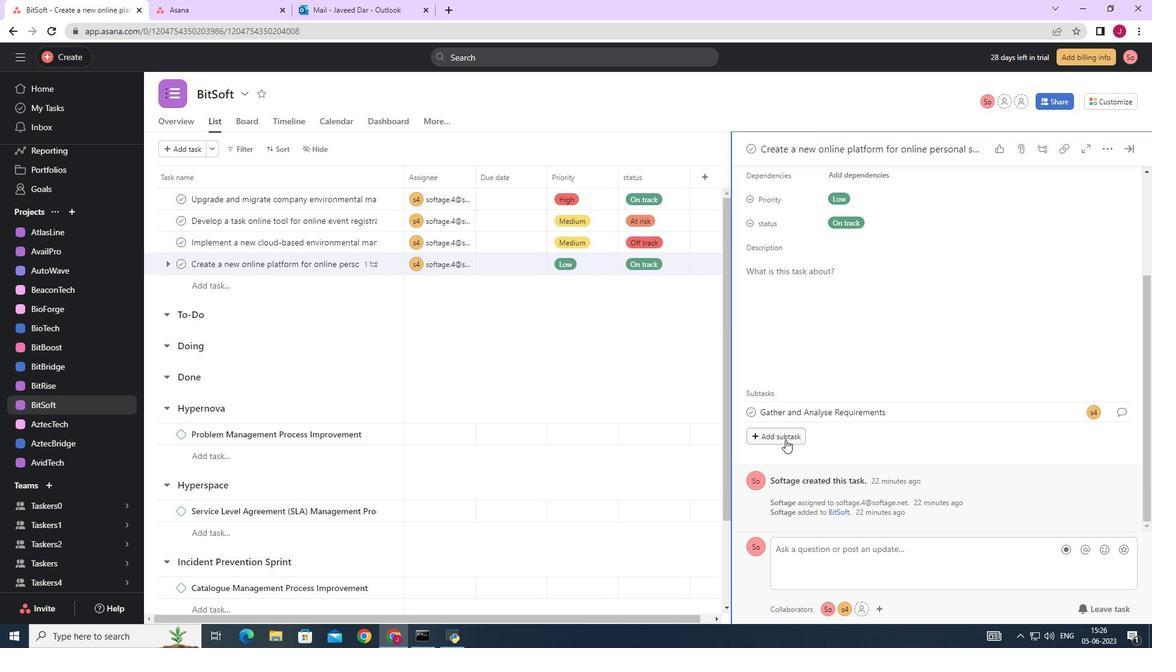 
Action: Mouse moved to (777, 417)
Screenshot: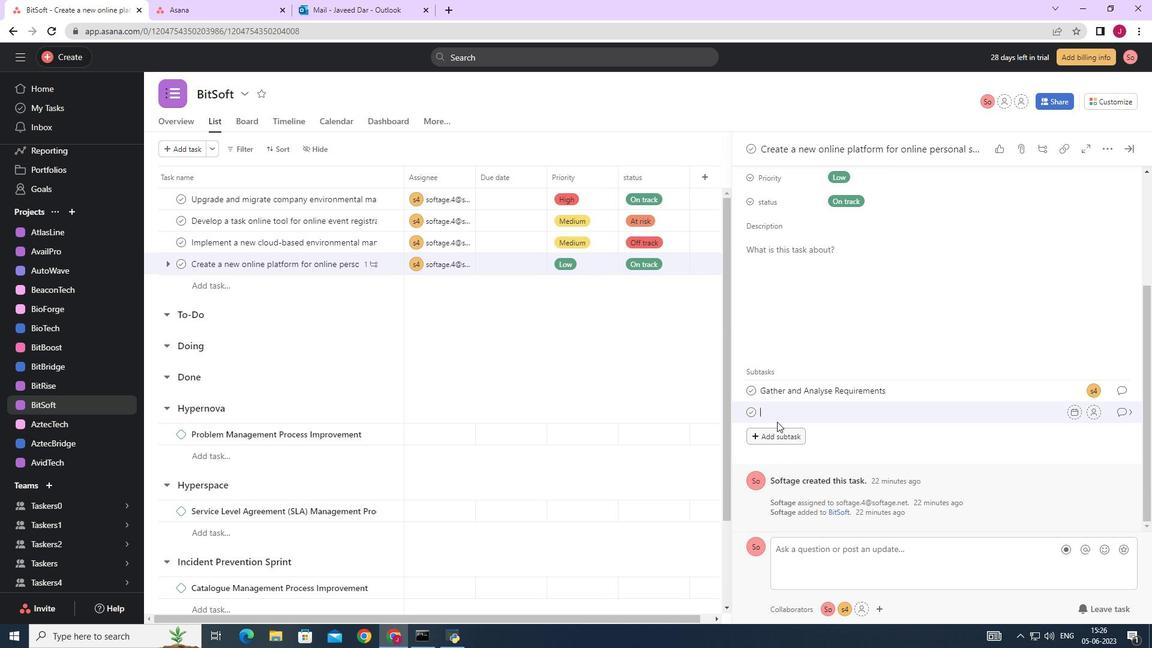 
Action: Key pressed <Key.caps_lock>D<Key.caps_lock>esign<Key.space>and<Key.space><Key.caps_lock>I<Key.caps_lock>mplement<Key.space><Key.caps_lock>S<Key.caps_lock>olution<Key.space>
Screenshot: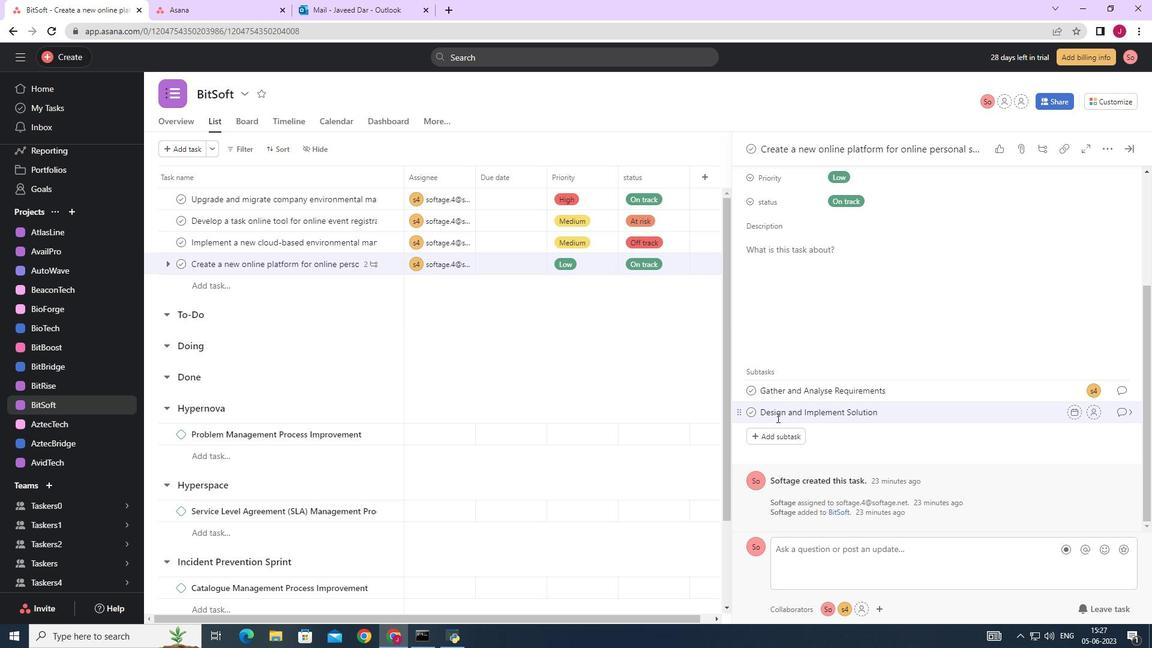 
Action: Mouse moved to (1097, 414)
Screenshot: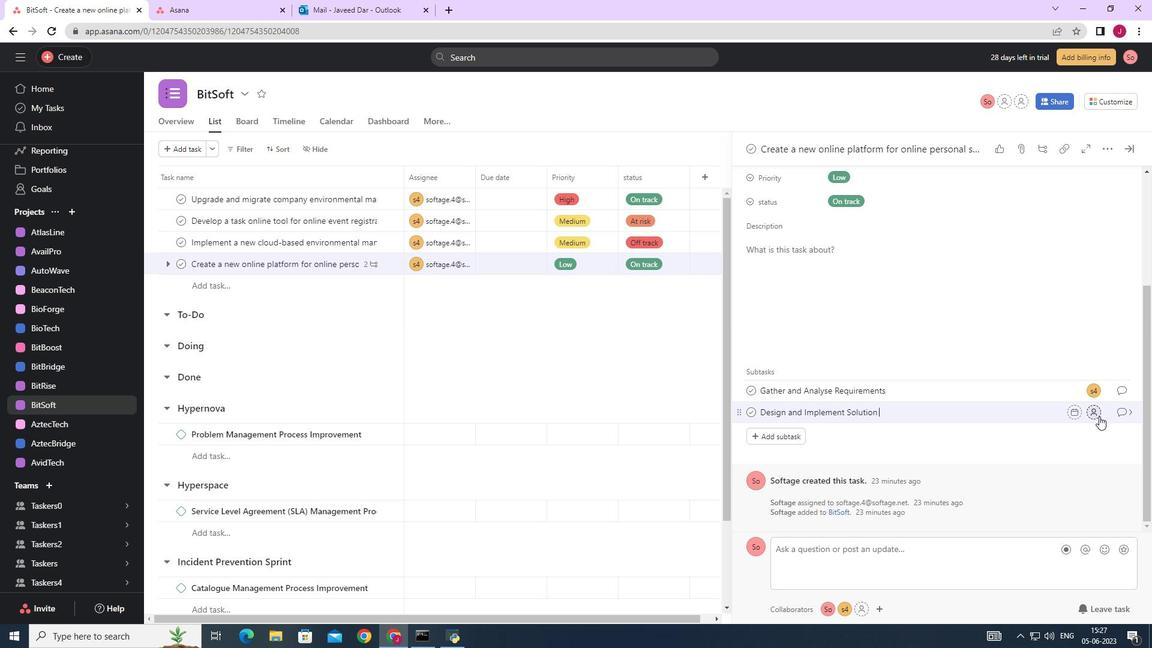 
Action: Mouse pressed left at (1097, 414)
Screenshot: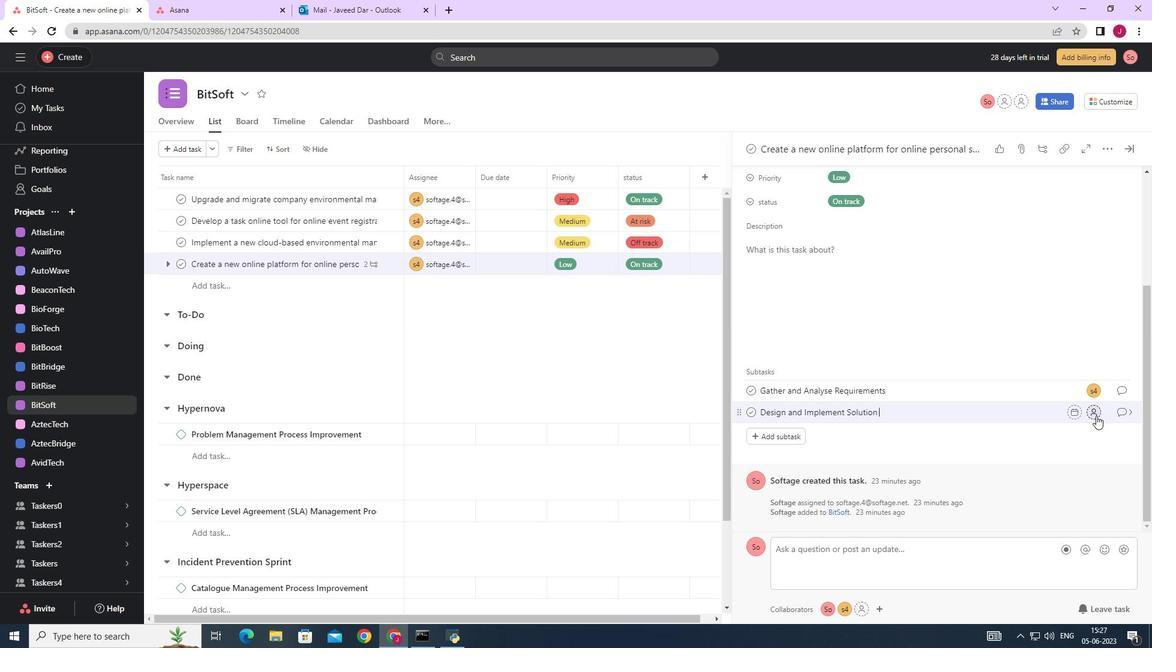 
Action: Key pressed softage.4
Screenshot: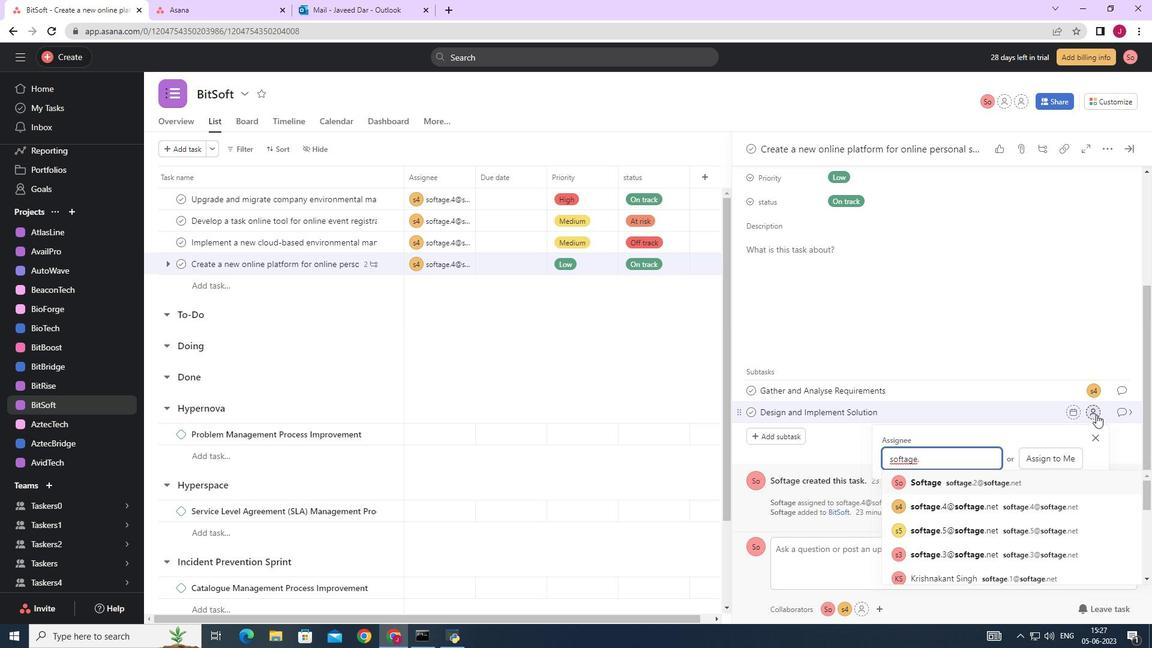 
Action: Mouse moved to (961, 484)
Screenshot: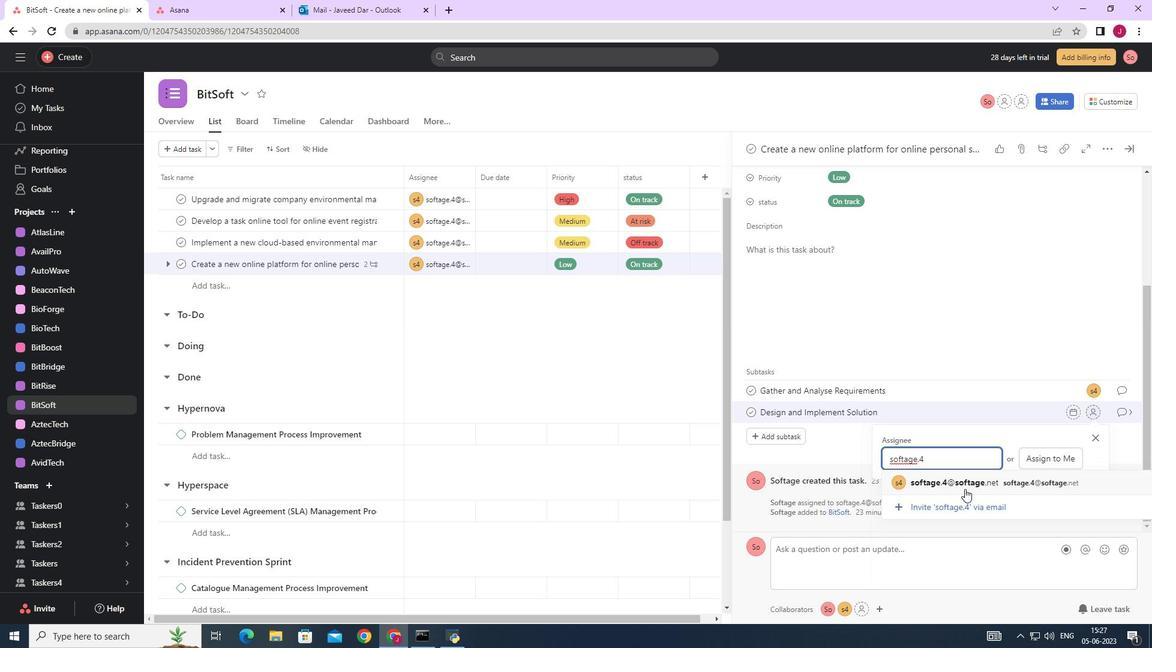 
Action: Mouse pressed left at (961, 484)
Screenshot: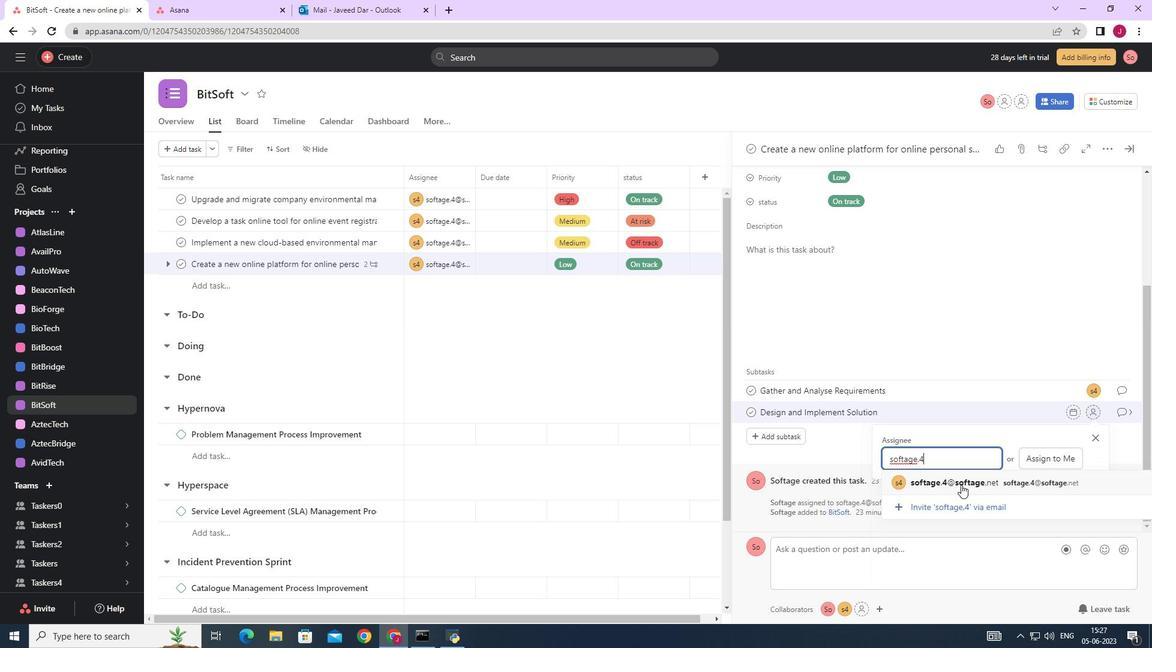 
Action: Mouse moved to (1124, 410)
Screenshot: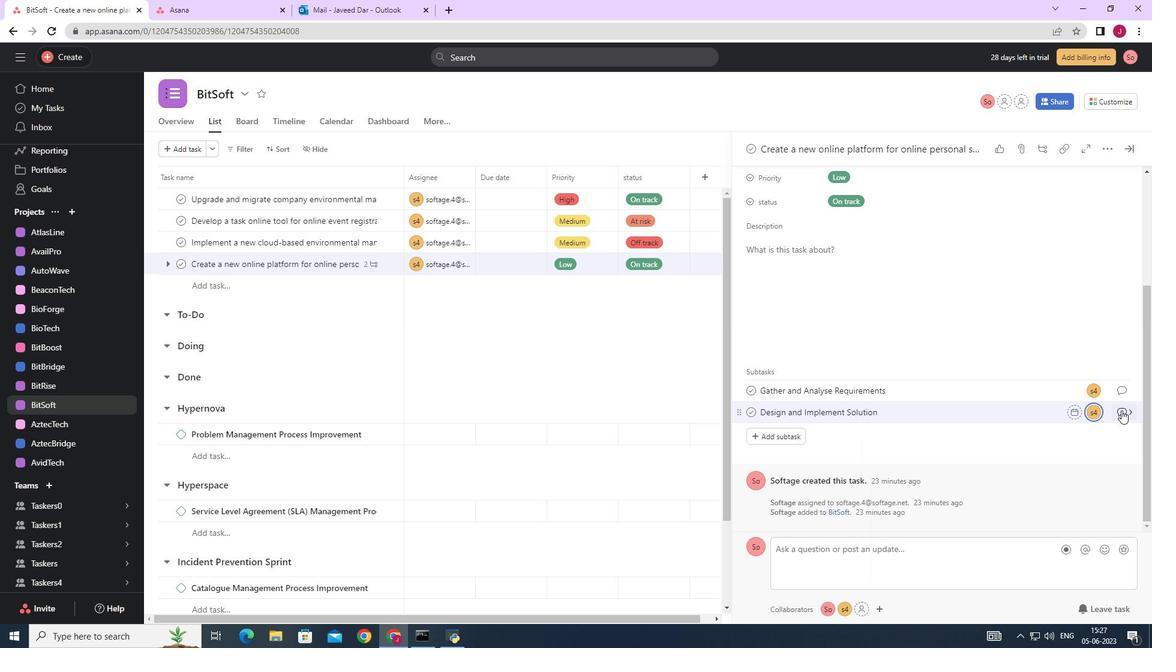 
Action: Mouse pressed left at (1124, 410)
Screenshot: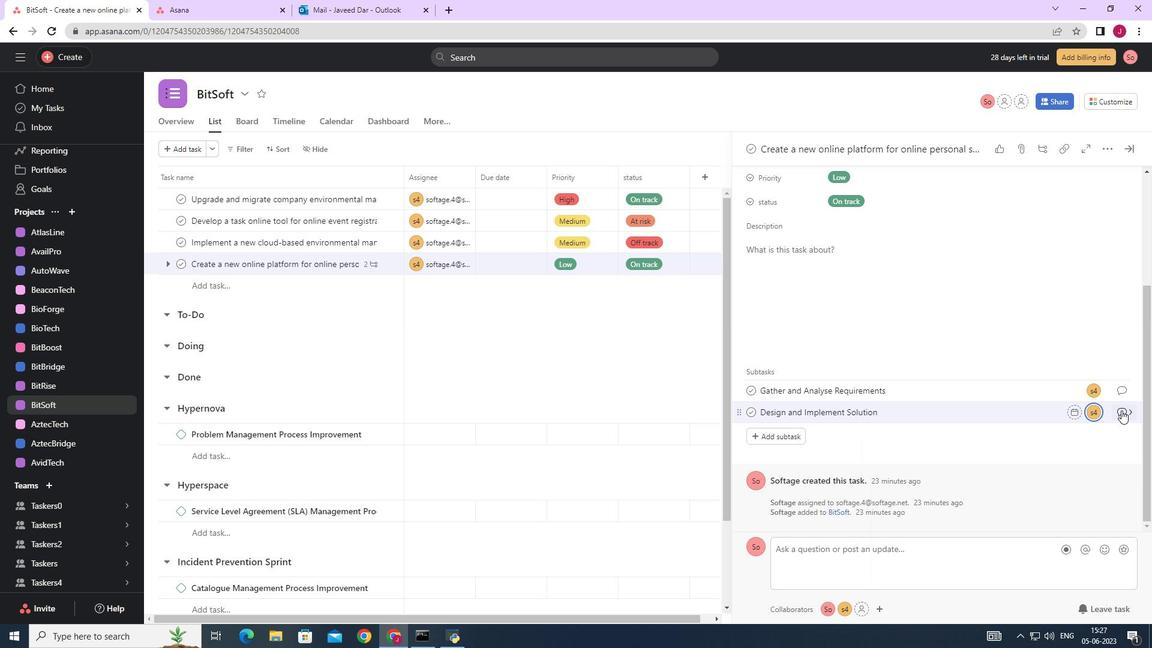 
Action: Mouse moved to (798, 320)
Screenshot: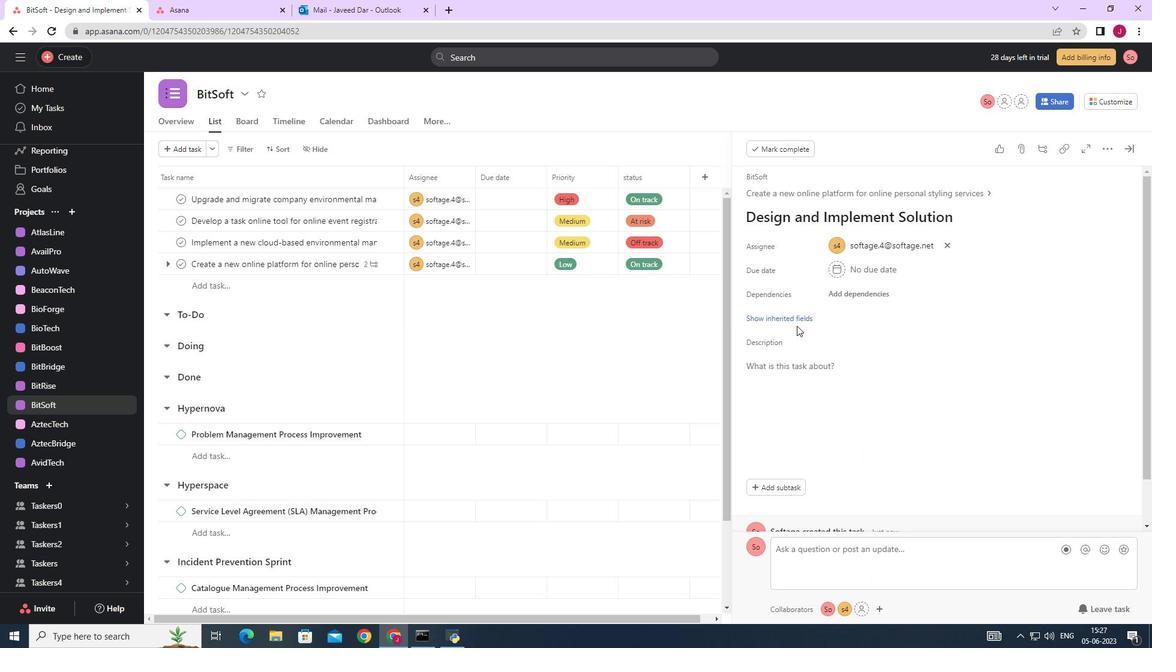 
Action: Mouse pressed left at (798, 320)
Screenshot: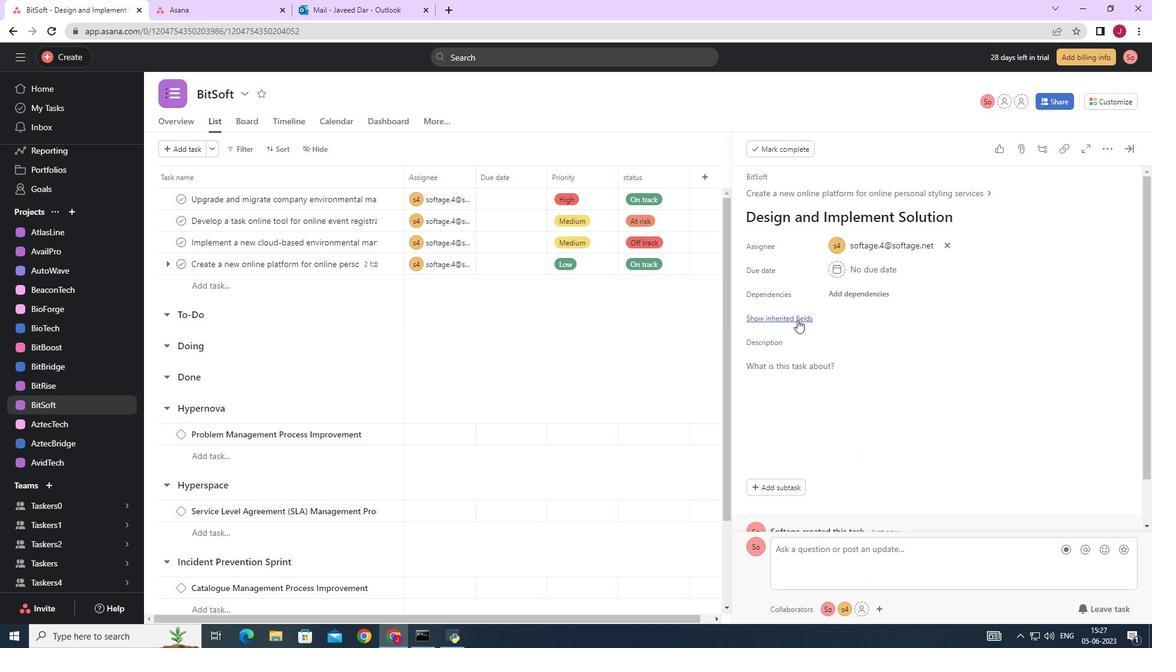 
Action: Mouse moved to (846, 346)
Screenshot: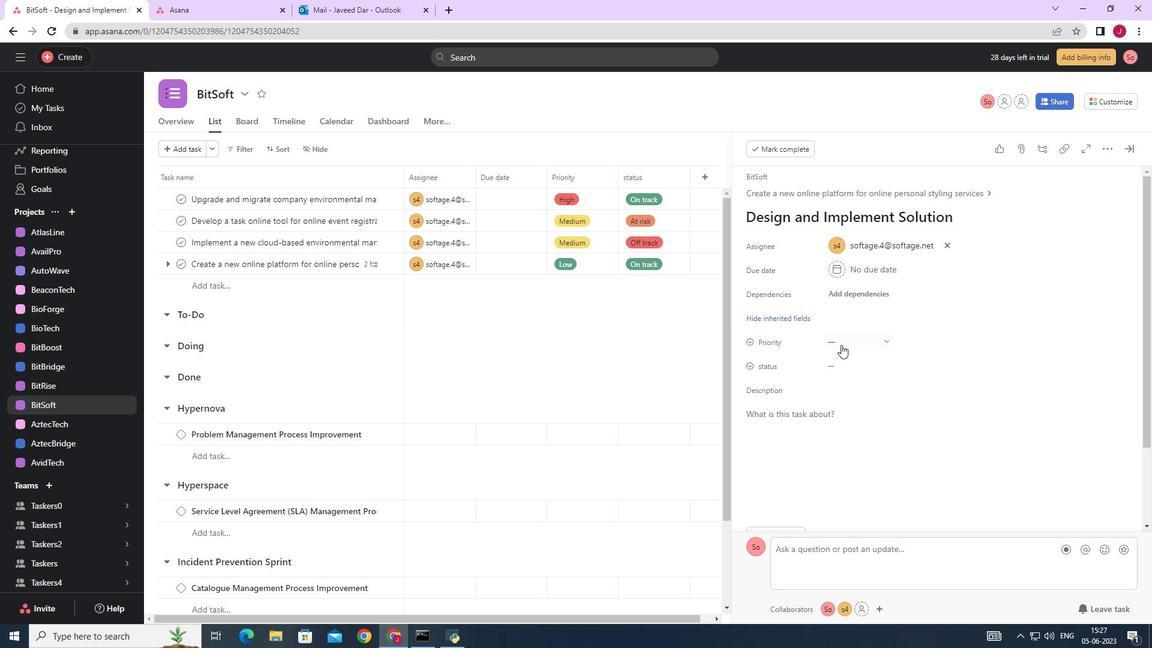 
Action: Mouse pressed left at (846, 346)
Screenshot: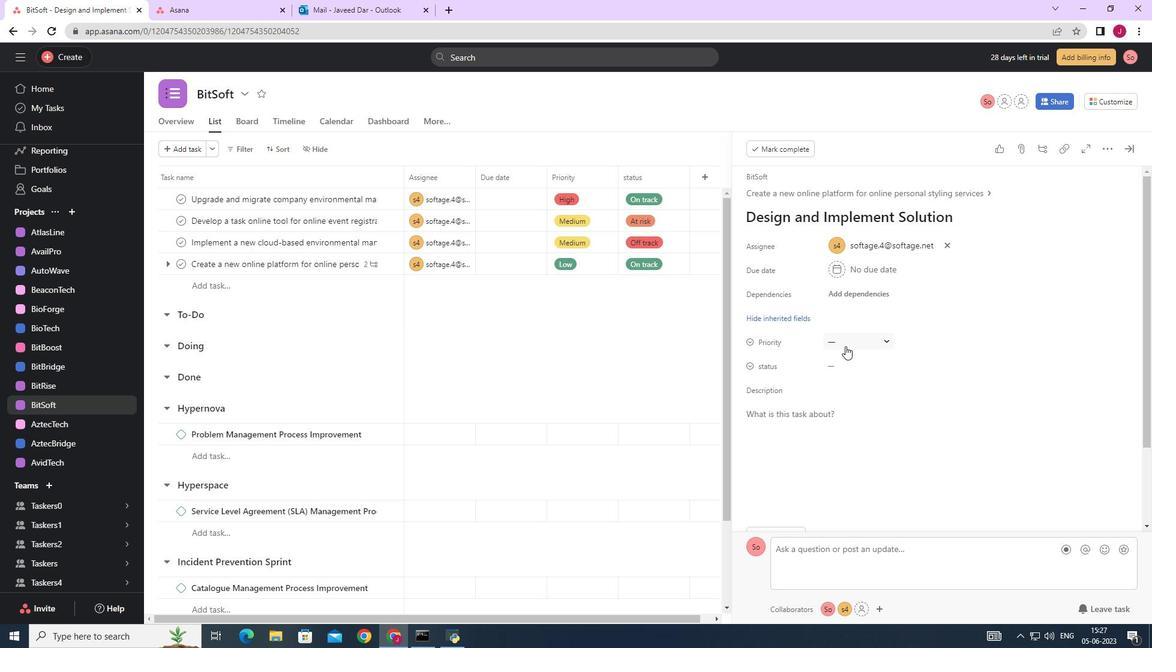 
Action: Mouse moved to (859, 378)
Screenshot: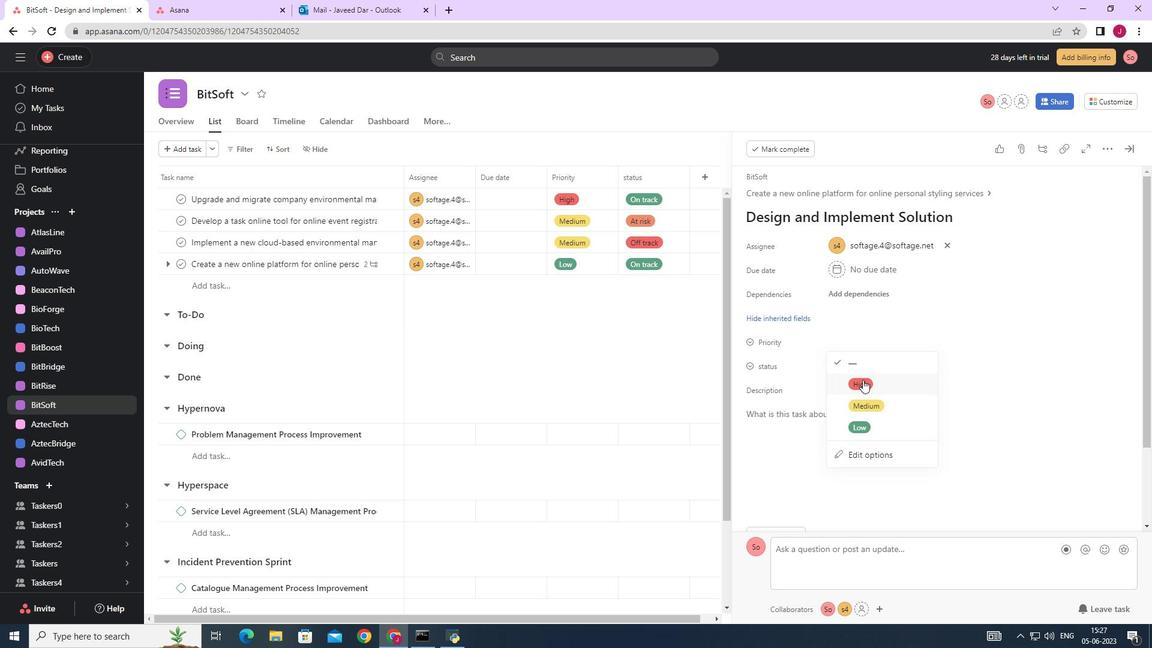 
Action: Mouse pressed left at (859, 378)
Screenshot: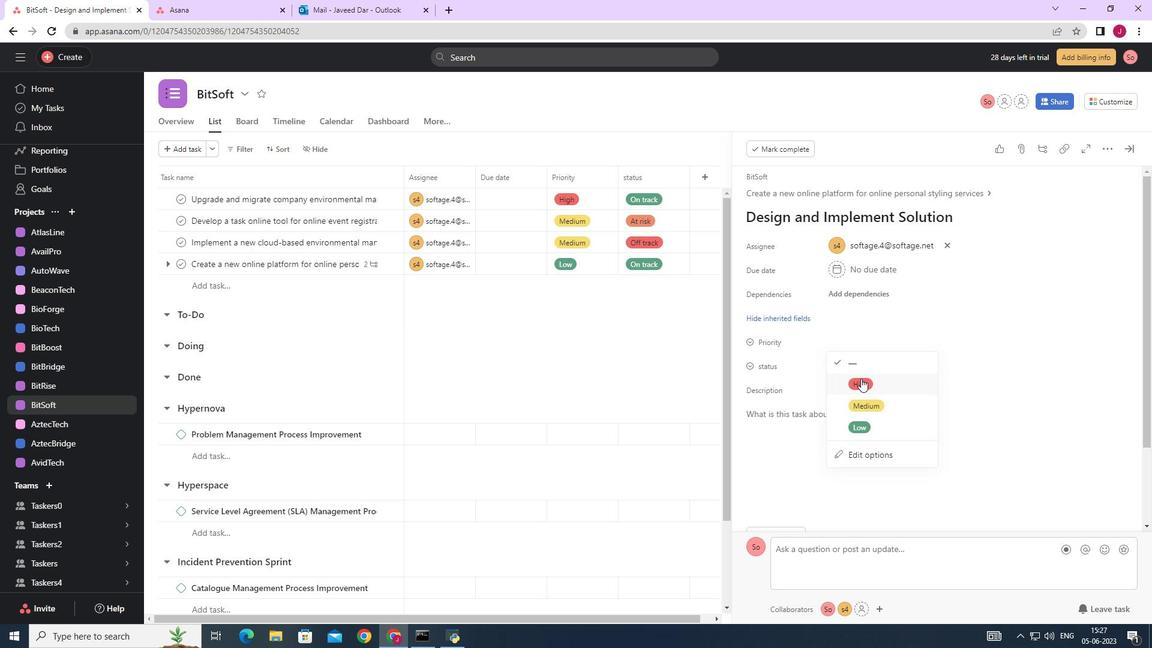 
Action: Mouse moved to (846, 359)
Screenshot: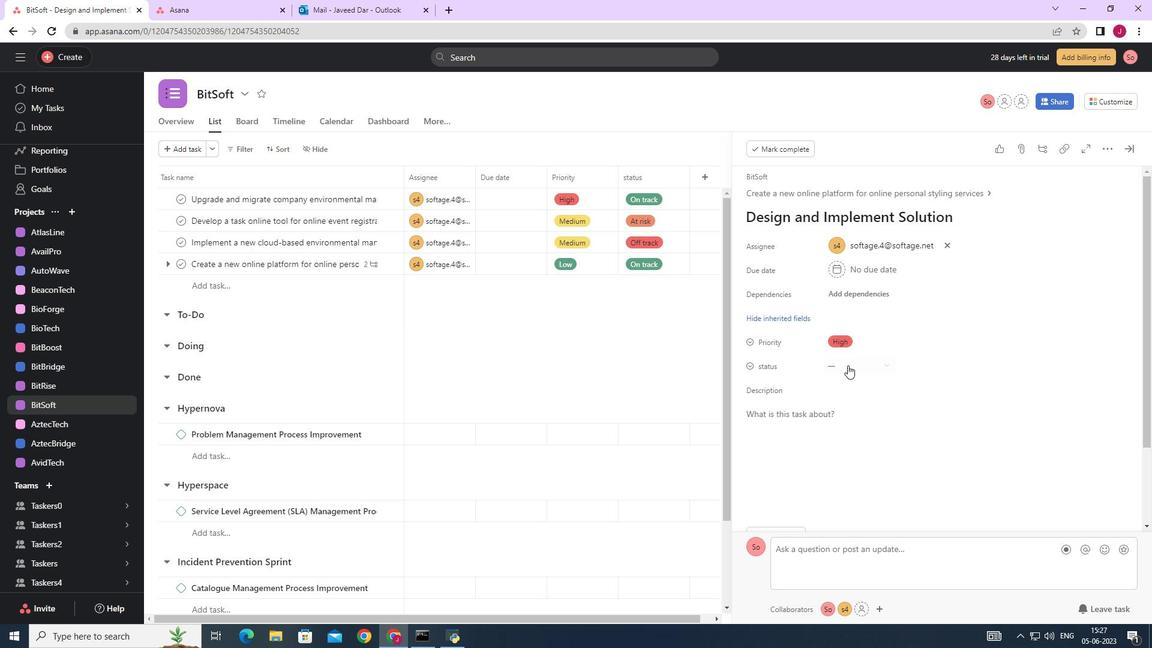 
Action: Mouse pressed left at (846, 359)
Screenshot: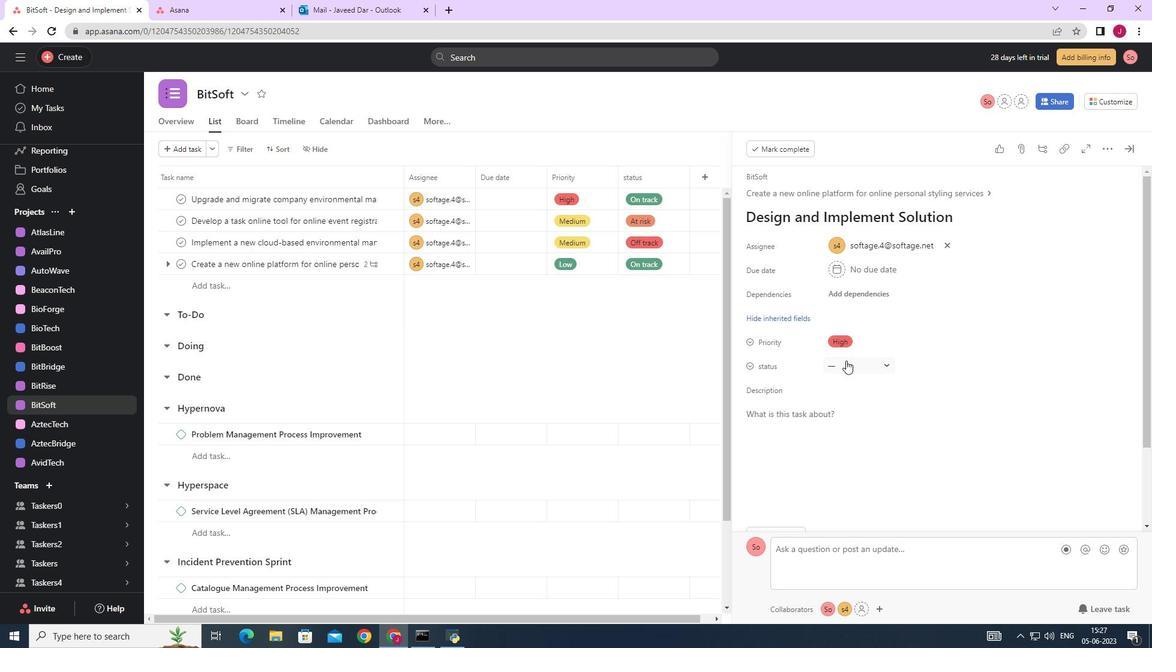 
Action: Mouse moved to (871, 476)
Screenshot: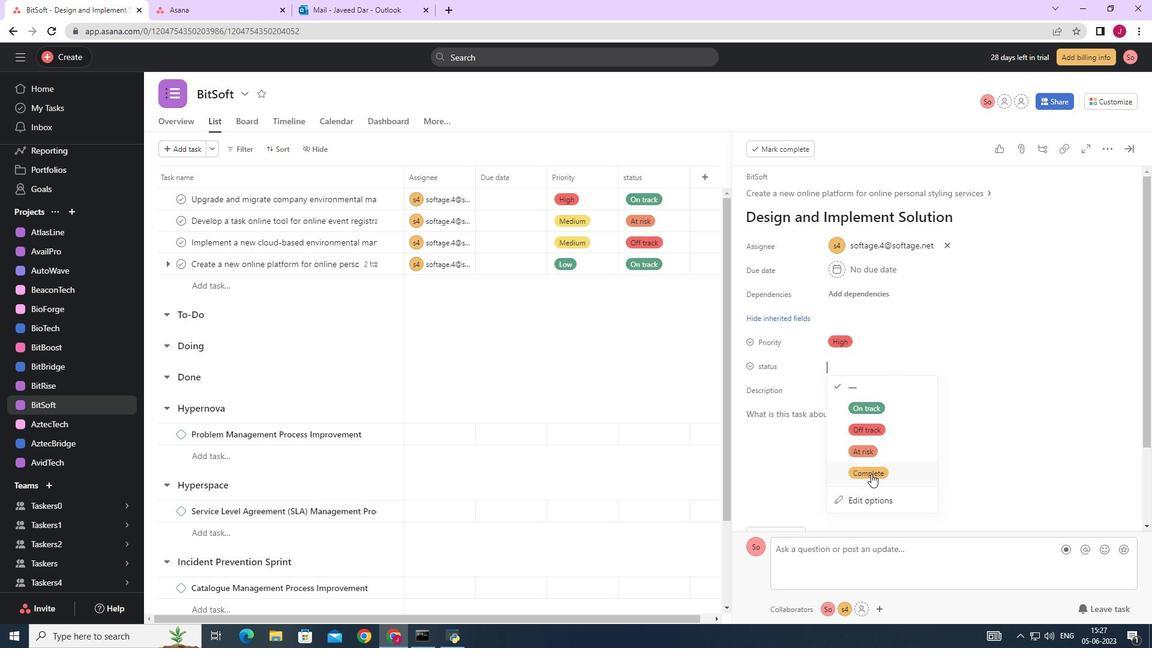 
Action: Mouse pressed left at (871, 476)
Screenshot: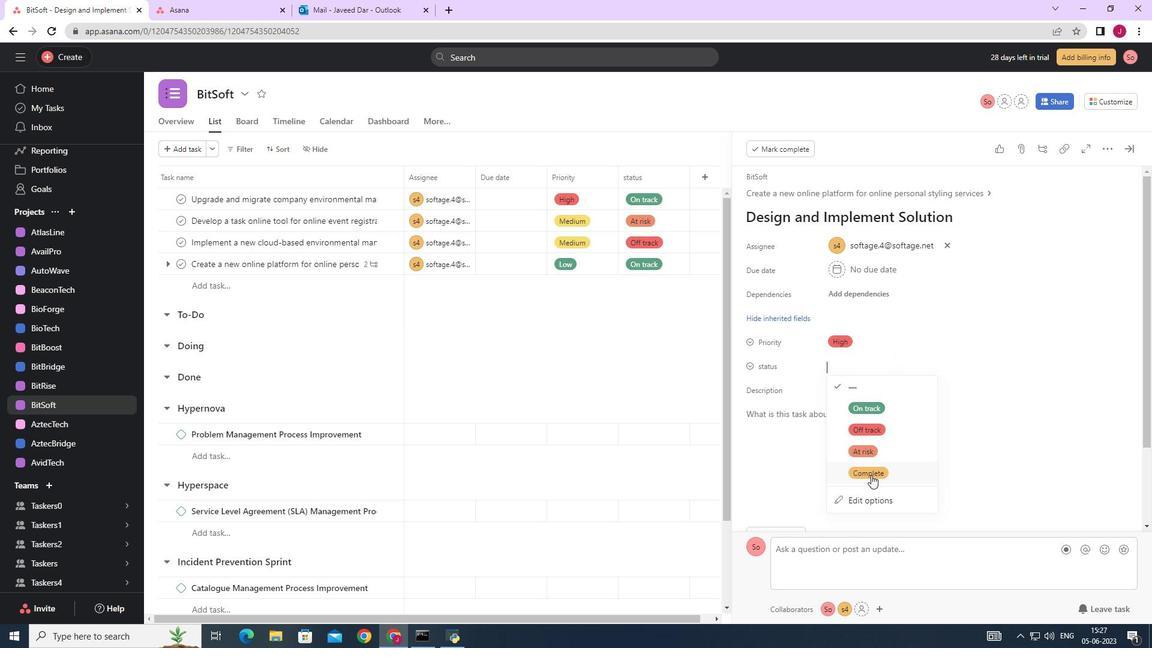 
Action: Mouse moved to (1130, 145)
Screenshot: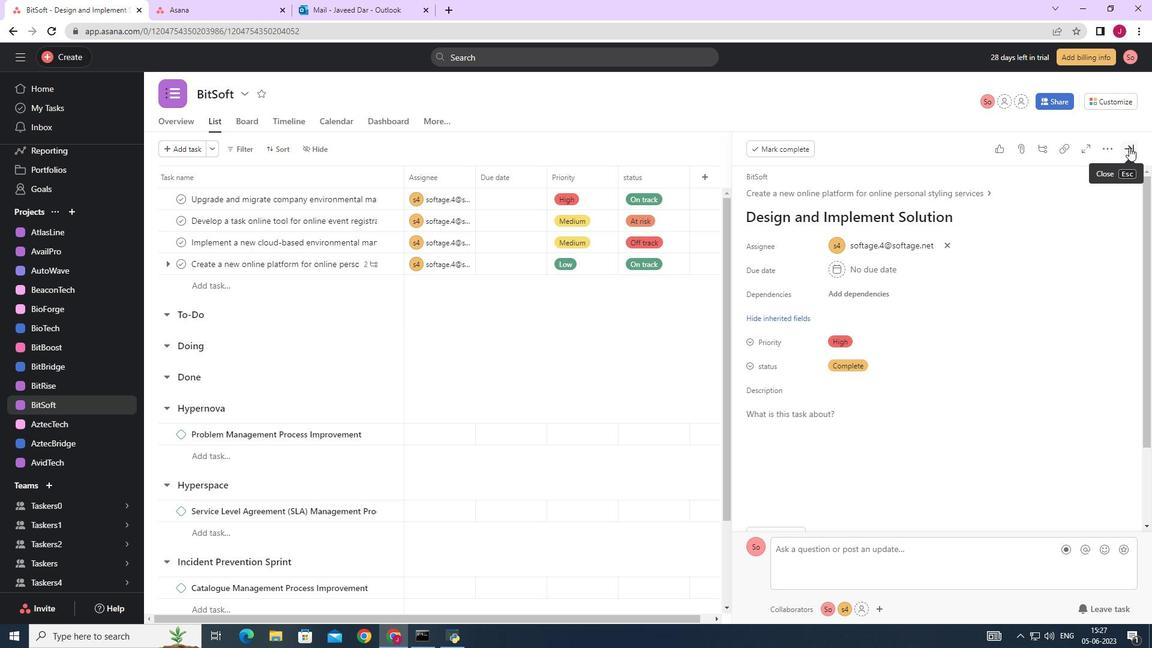 
Action: Mouse pressed left at (1130, 145)
Screenshot: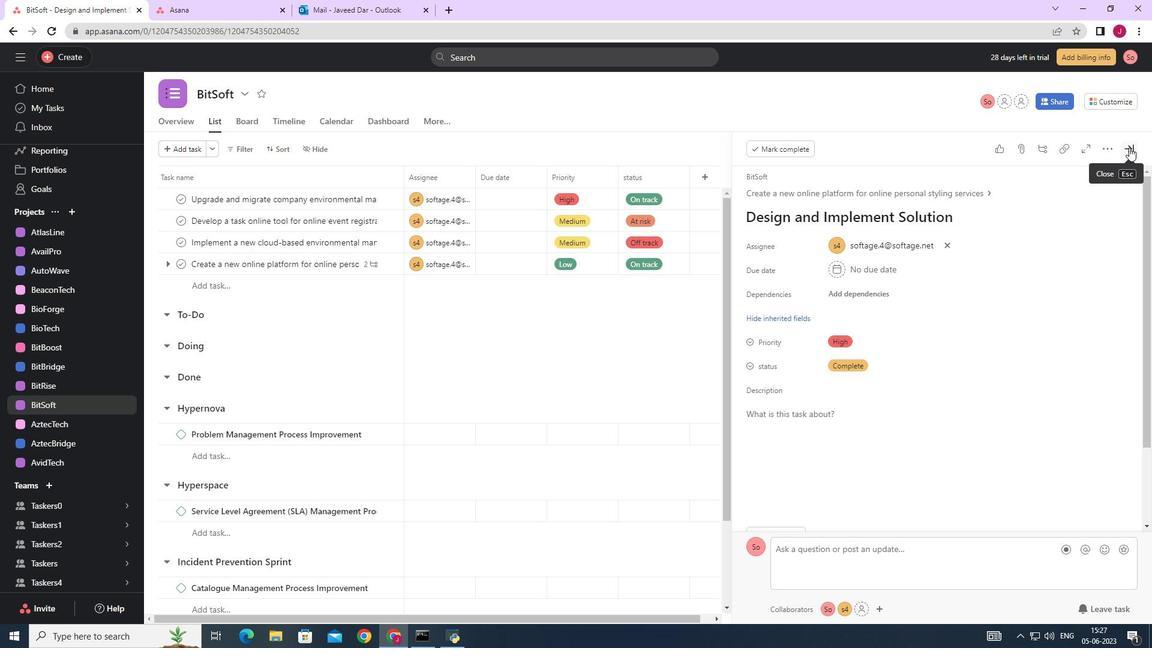 
Action: Mouse moved to (1130, 143)
Screenshot: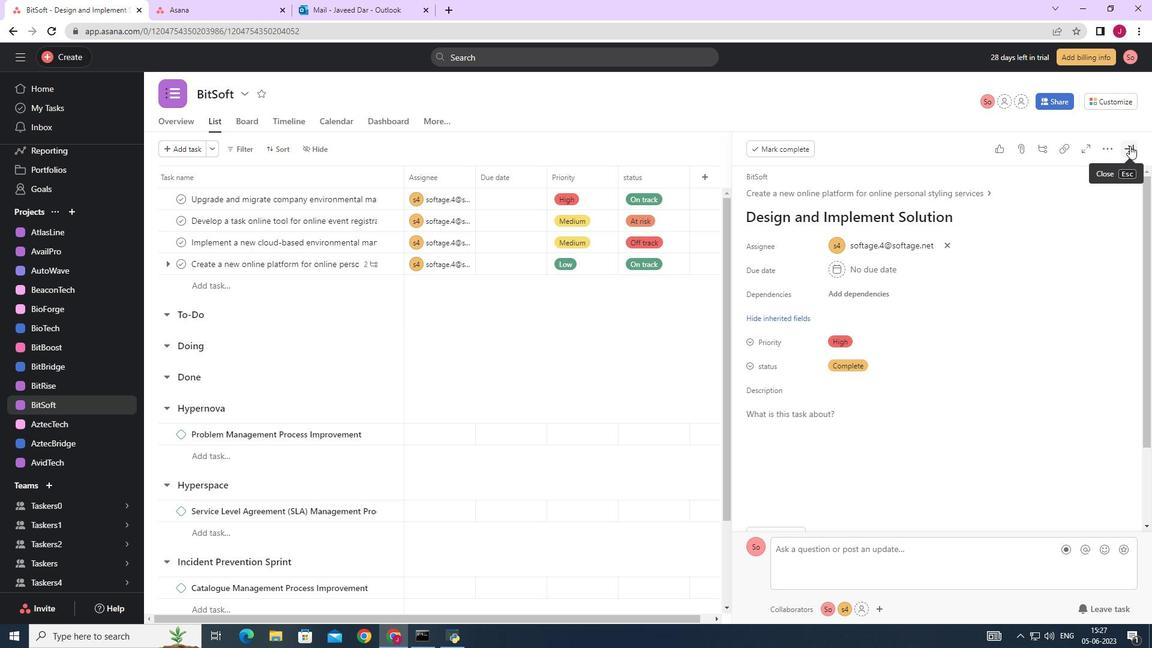 
